 Task: Add an event with the title Lunch and Learn: Effective Teamwork Strategies, date ''2024/05/26'', time 9:40 AM to 11:40 AMand add a description: The AGM will also serve as a forum for electing or re-electing board members, if applicable. The election process will be conducted in accordance with the organization''s bylaws and regulations, allowing for a fair and democratic representation of shareholders'' interests.Select event color  Tangerine . Add location for the event as: Emirates Palace, Abu Dhabi, United Arab Emirates, logged in from the account softage.3@softage.netand send the event invitation to softage.7@softage.net and softage.8@softage.net. Set a reminder for the event Every weekday(Monday to Friday)
Action: Mouse moved to (36, 87)
Screenshot: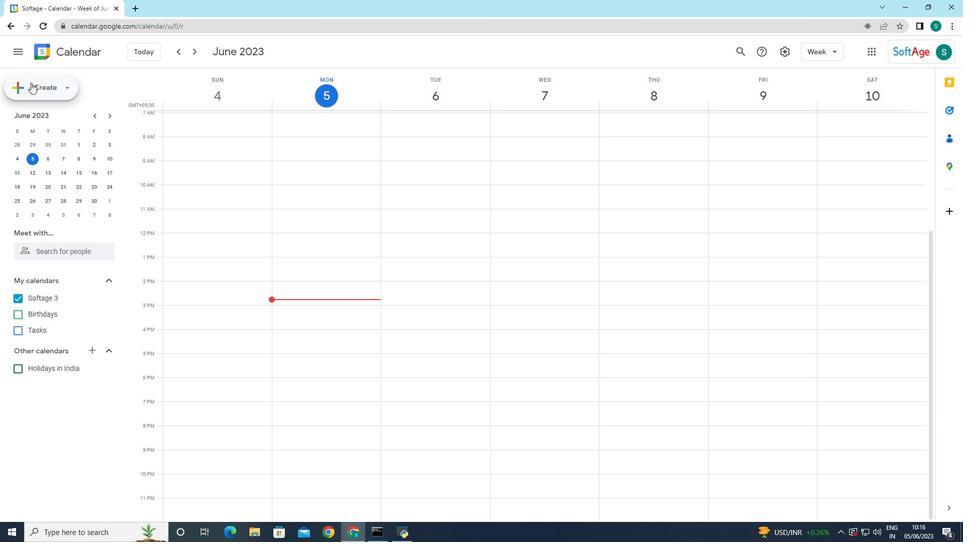 
Action: Mouse pressed left at (36, 87)
Screenshot: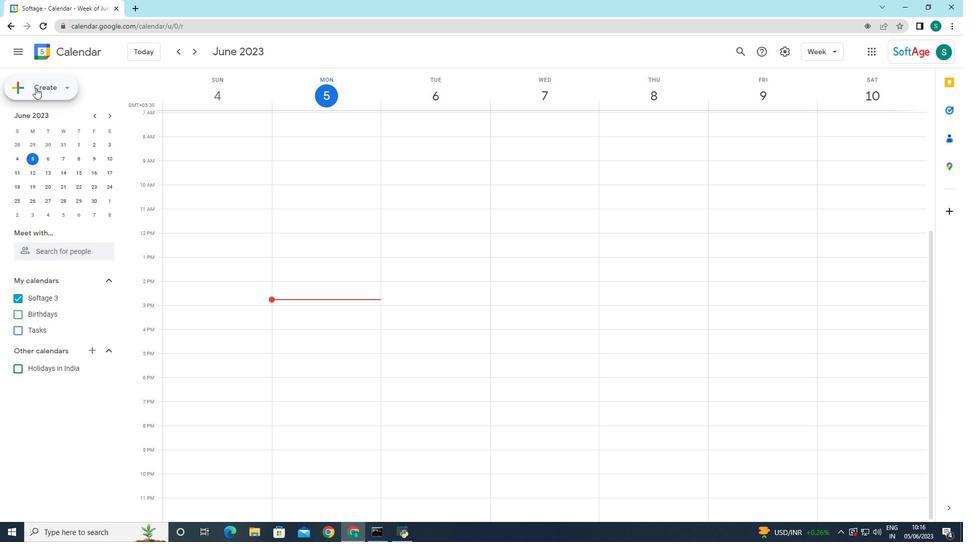 
Action: Mouse moved to (44, 112)
Screenshot: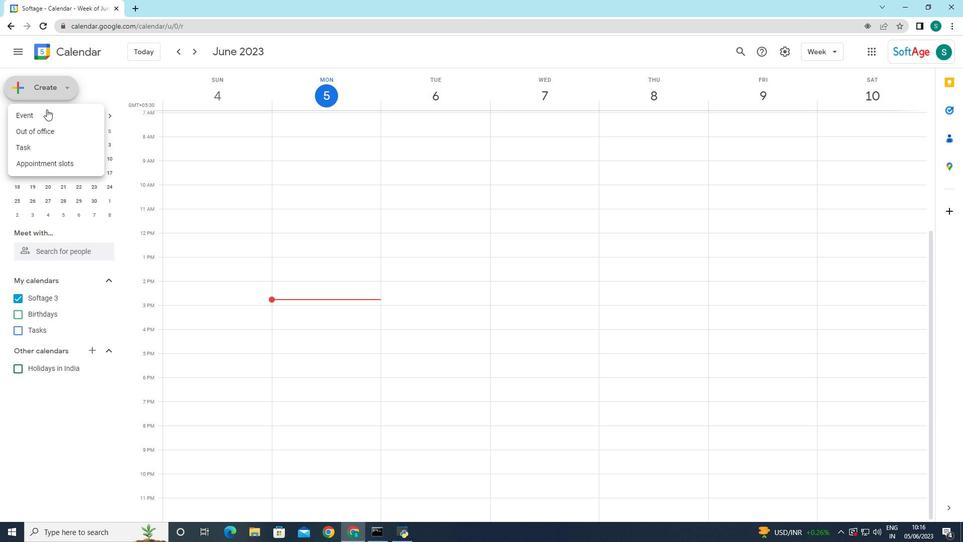 
Action: Mouse pressed left at (44, 112)
Screenshot: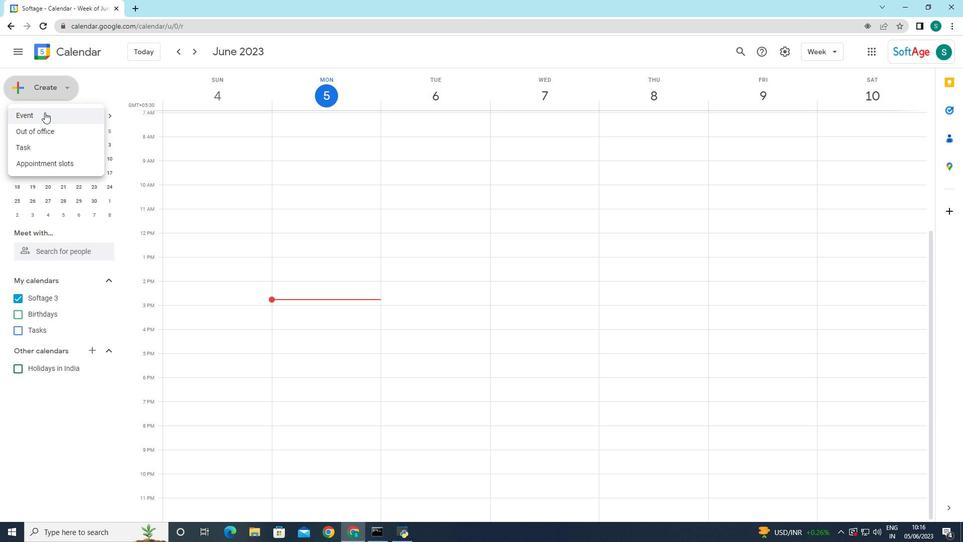 
Action: Mouse moved to (182, 395)
Screenshot: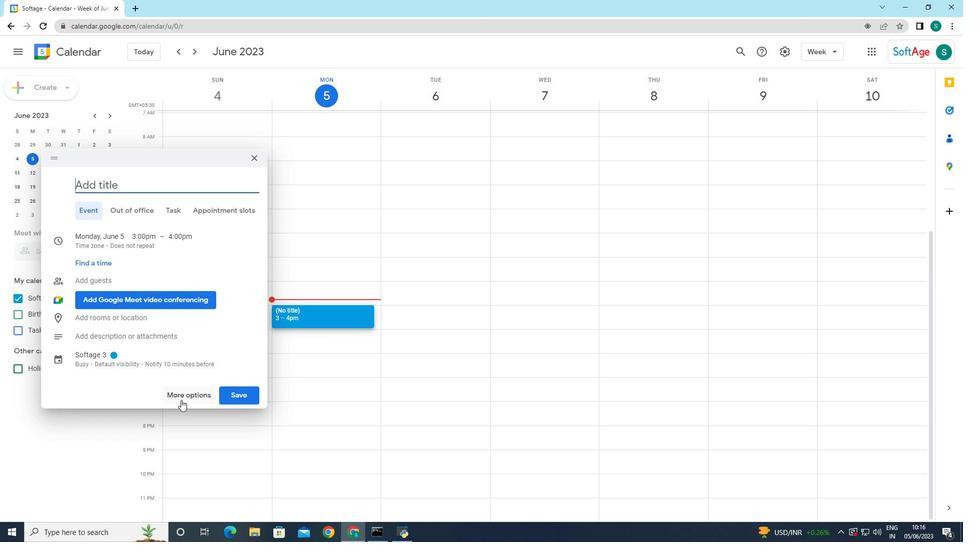
Action: Mouse pressed left at (182, 395)
Screenshot: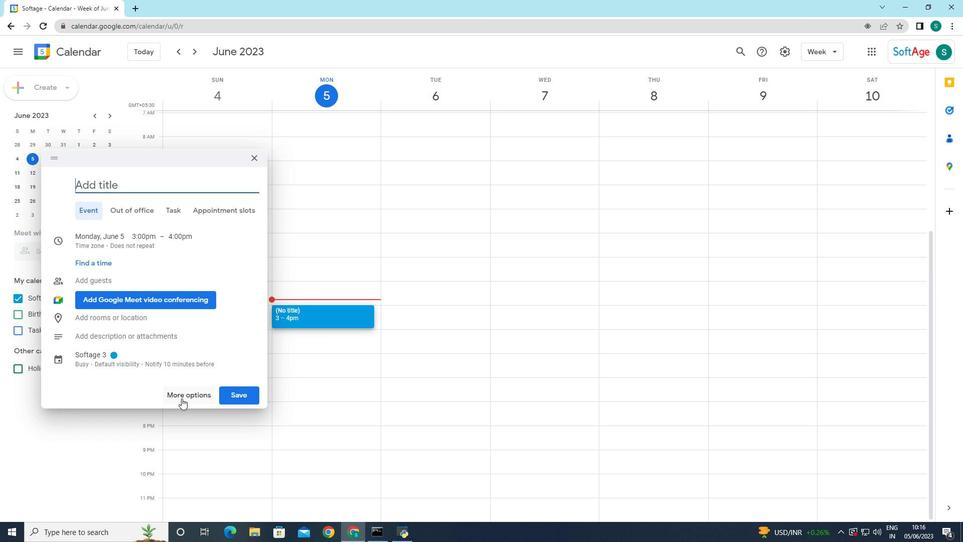 
Action: Mouse moved to (68, 47)
Screenshot: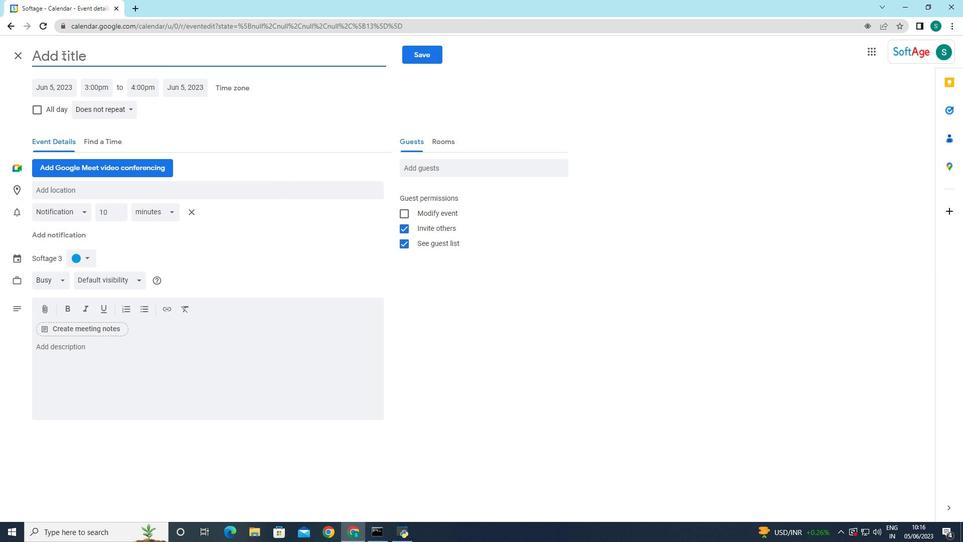 
Action: Mouse pressed left at (68, 47)
Screenshot: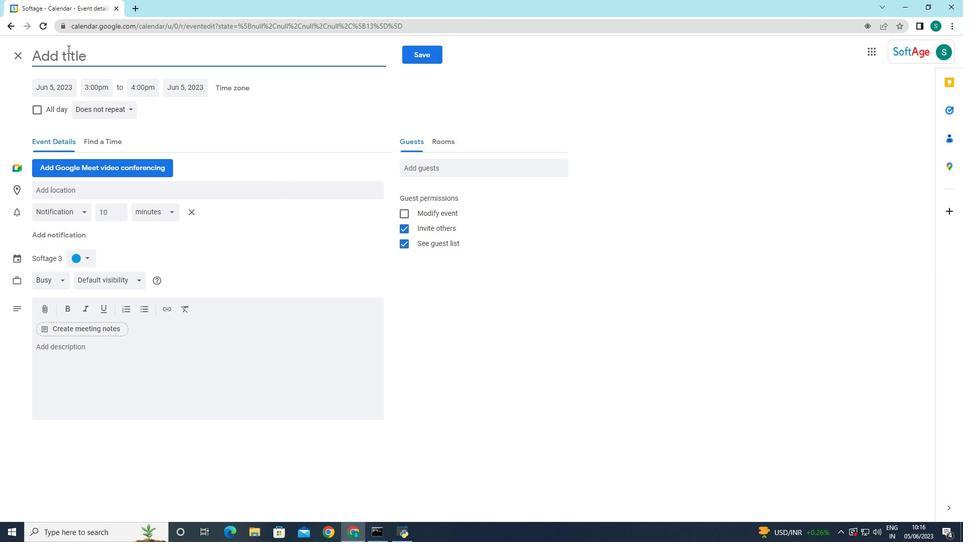 
Action: Key pressed <Key.caps_lock>L<Key.caps_lock><Key.backspace>l<Key.caps_lock>UNCH<Key.space>AND<Key.space><Key.caps_lock>l<Key.caps_lock>EARN<Key.shift_r>:<Key.space><Key.caps_lock>e<Key.caps_lock>FFECTIVE<Key.space><Key.caps_lock>te<Key.backspace><Key.caps_lock>EAMWORK<Key.space>S<Key.backspace><Key.caps_lock>s<Key.caps_lock>TRATEGIES
Screenshot: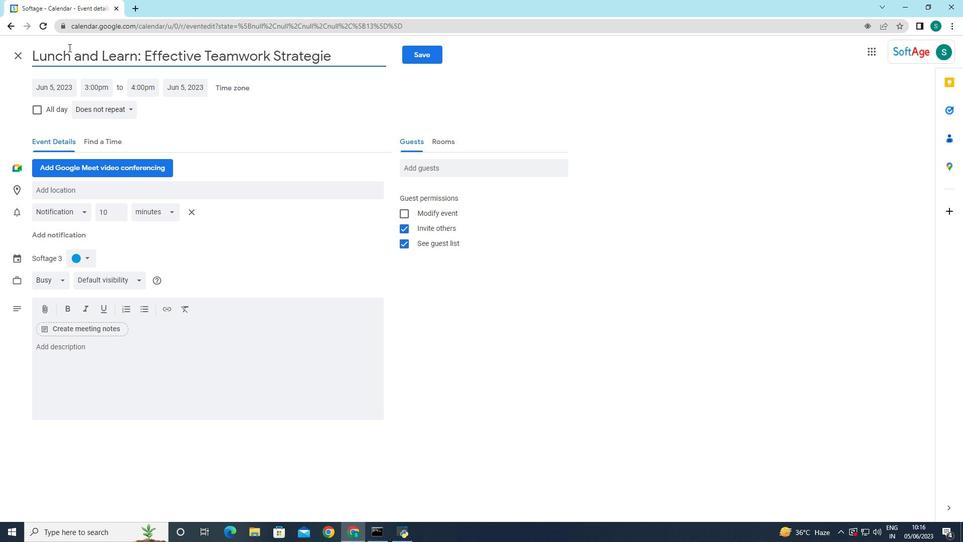 
Action: Mouse moved to (195, 141)
Screenshot: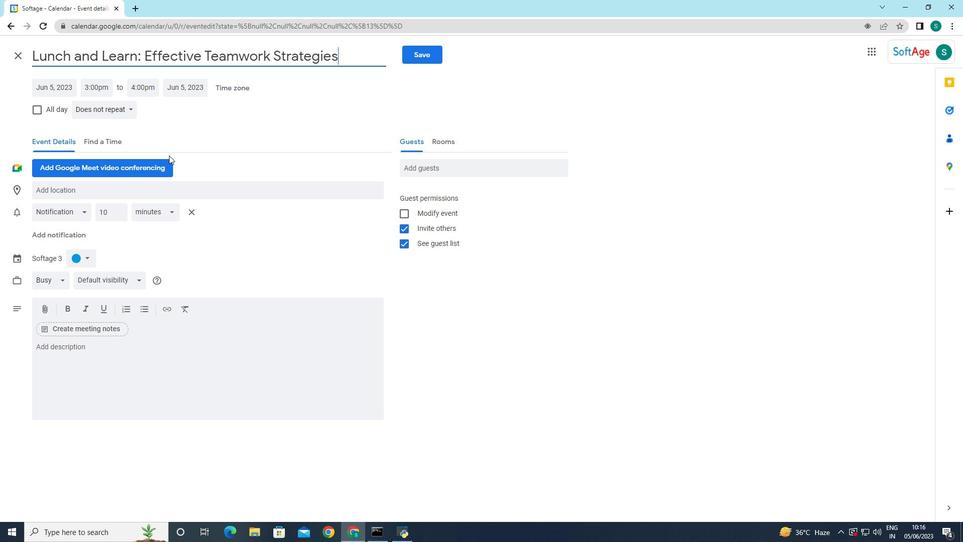 
Action: Mouse pressed left at (195, 141)
Screenshot: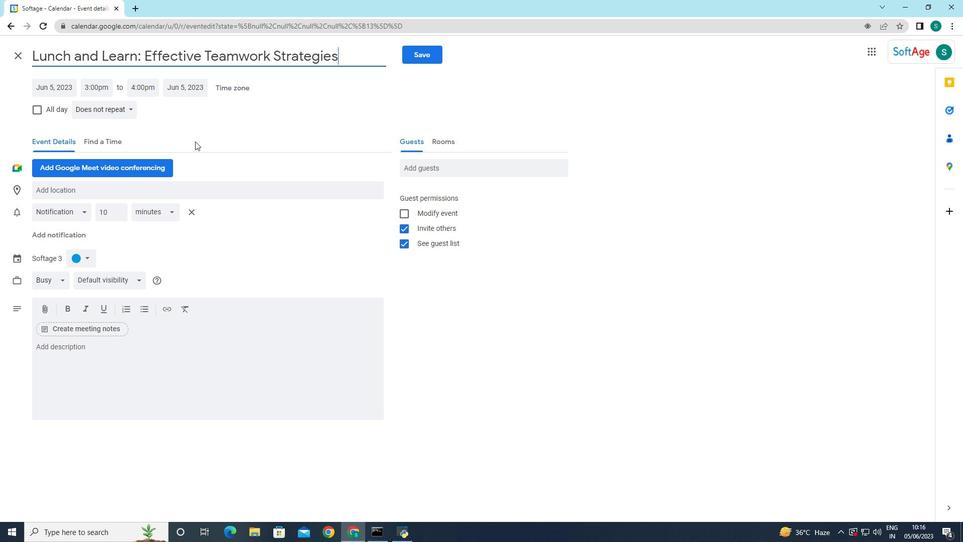 
Action: Mouse moved to (61, 85)
Screenshot: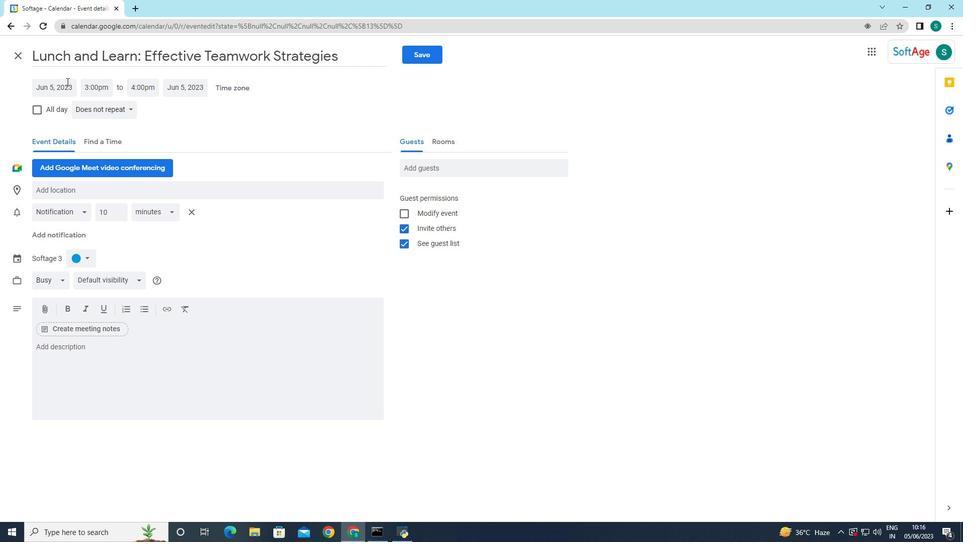 
Action: Mouse pressed left at (61, 85)
Screenshot: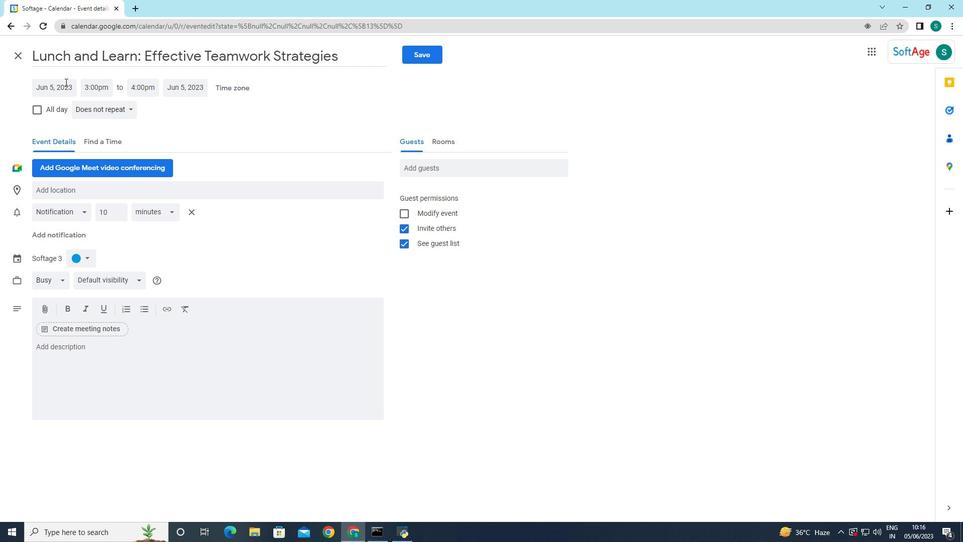 
Action: Mouse moved to (162, 106)
Screenshot: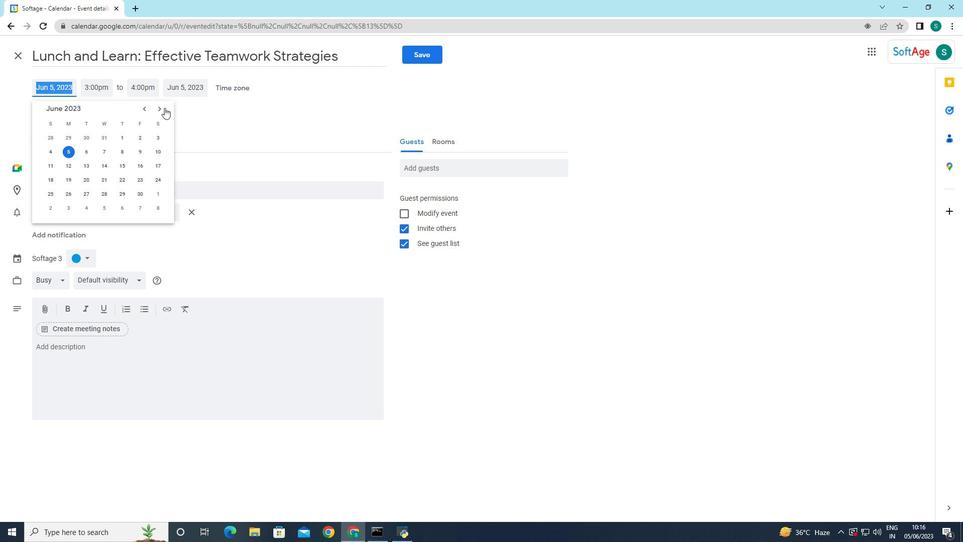 
Action: Mouse pressed left at (162, 106)
Screenshot: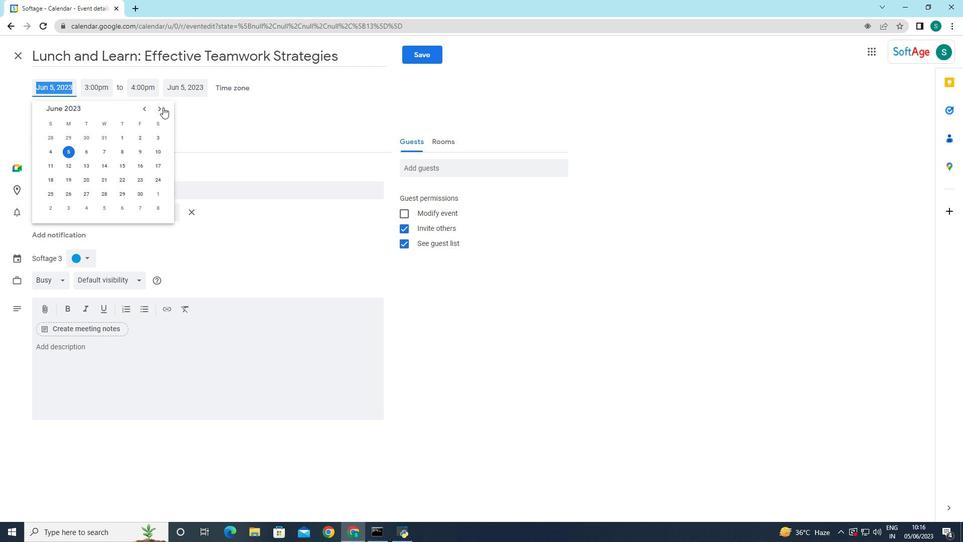 
Action: Mouse pressed left at (162, 106)
Screenshot: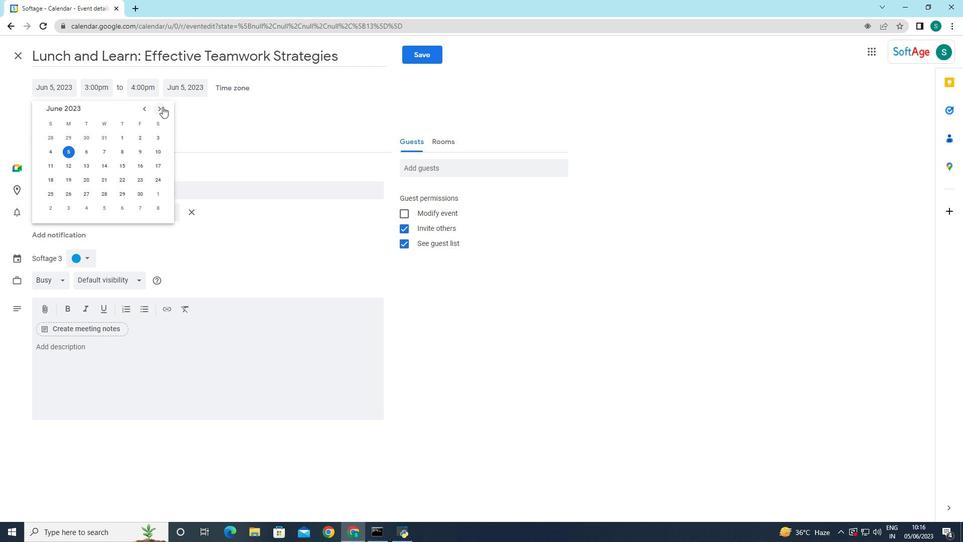 
Action: Mouse pressed left at (162, 106)
Screenshot: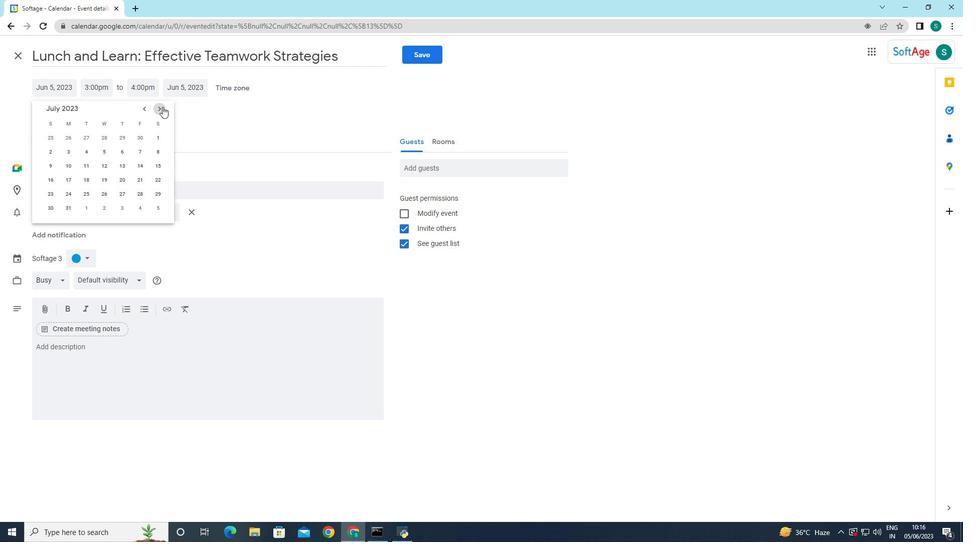 
Action: Mouse pressed left at (162, 106)
Screenshot: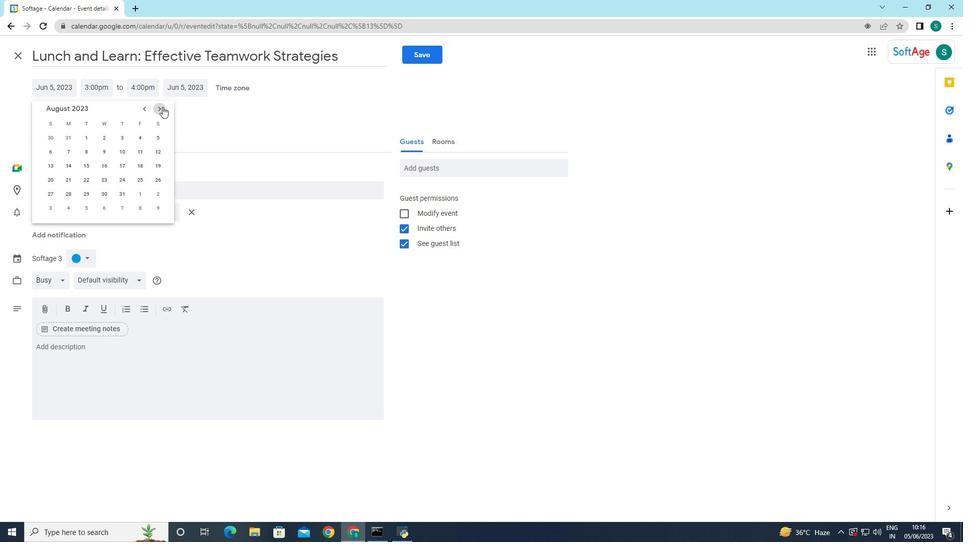 
Action: Mouse pressed left at (162, 106)
Screenshot: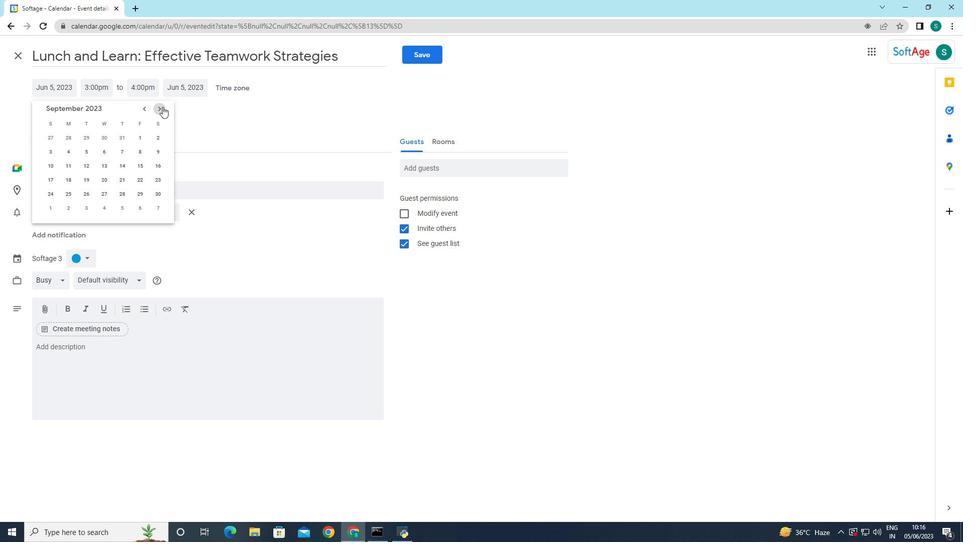 
Action: Mouse pressed left at (162, 106)
Screenshot: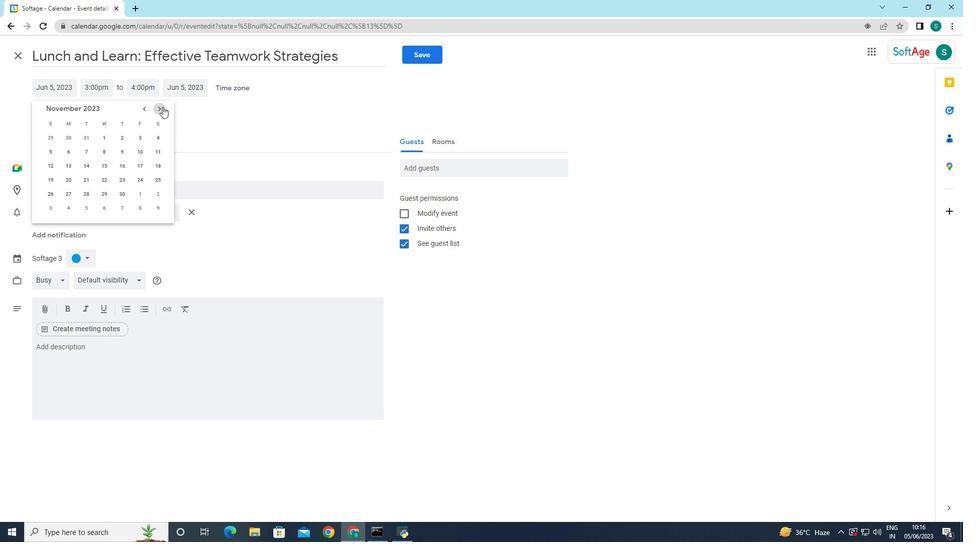 
Action: Mouse pressed left at (162, 106)
Screenshot: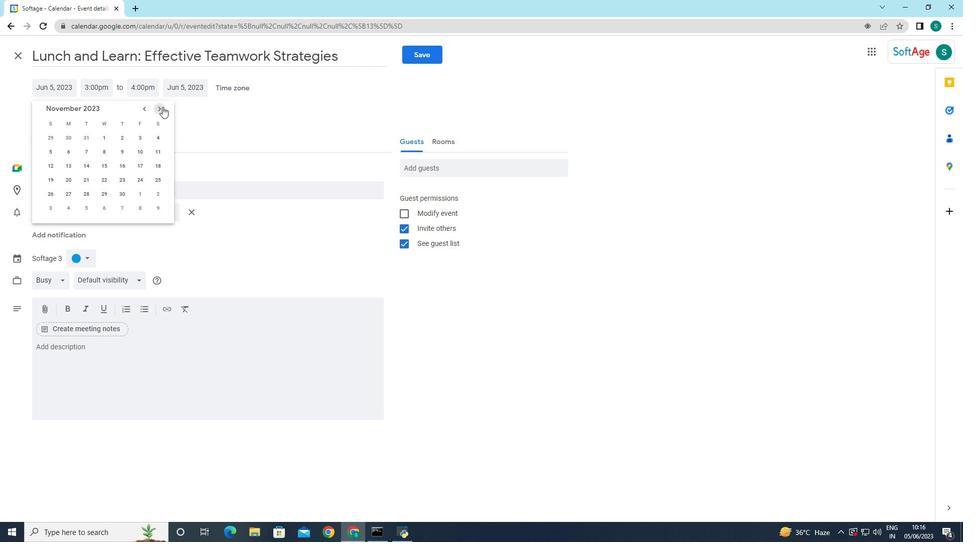 
Action: Mouse pressed left at (162, 106)
Screenshot: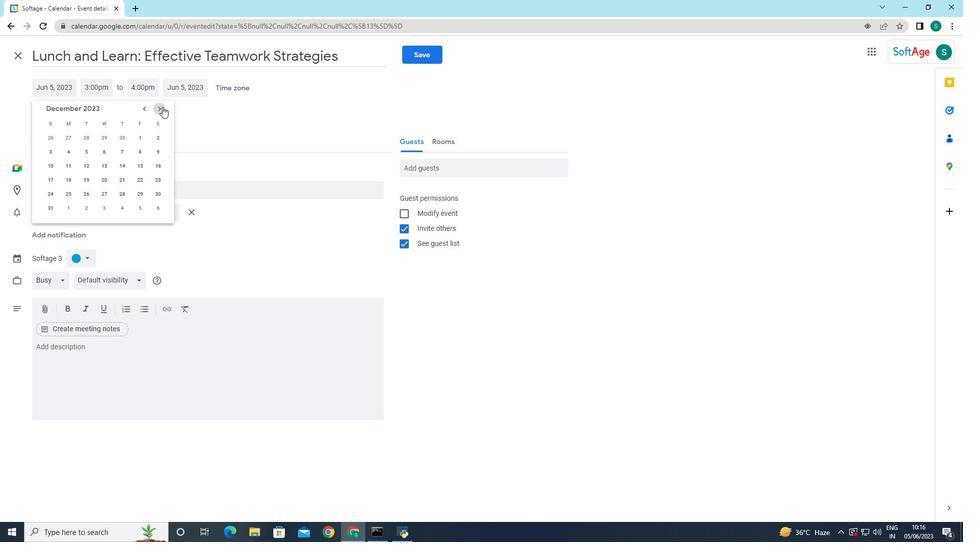 
Action: Mouse pressed left at (162, 106)
Screenshot: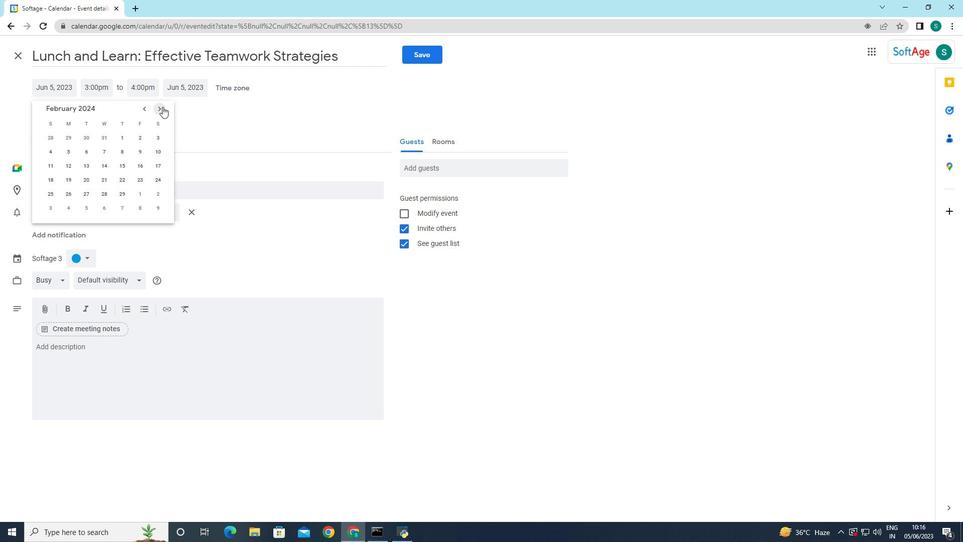 
Action: Mouse pressed left at (162, 106)
Screenshot: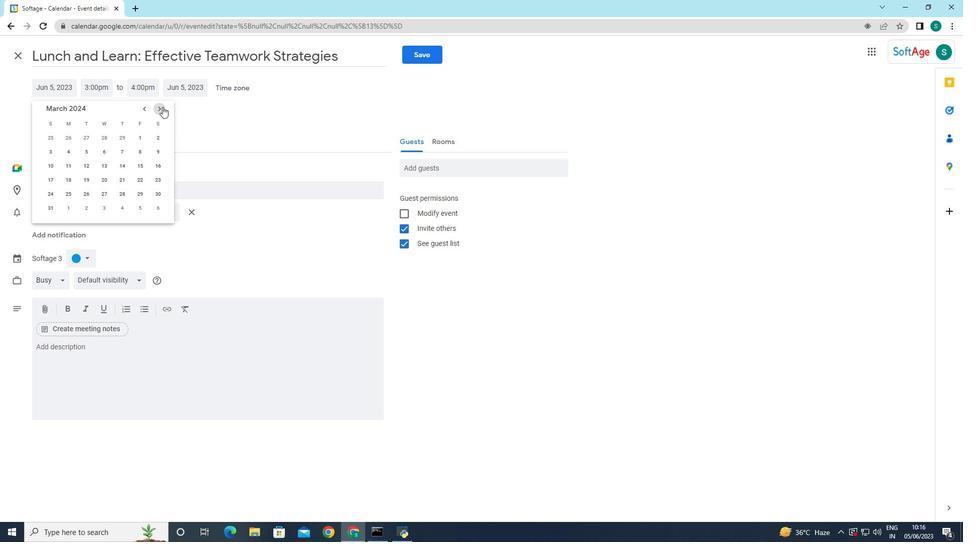 
Action: Mouse pressed left at (162, 106)
Screenshot: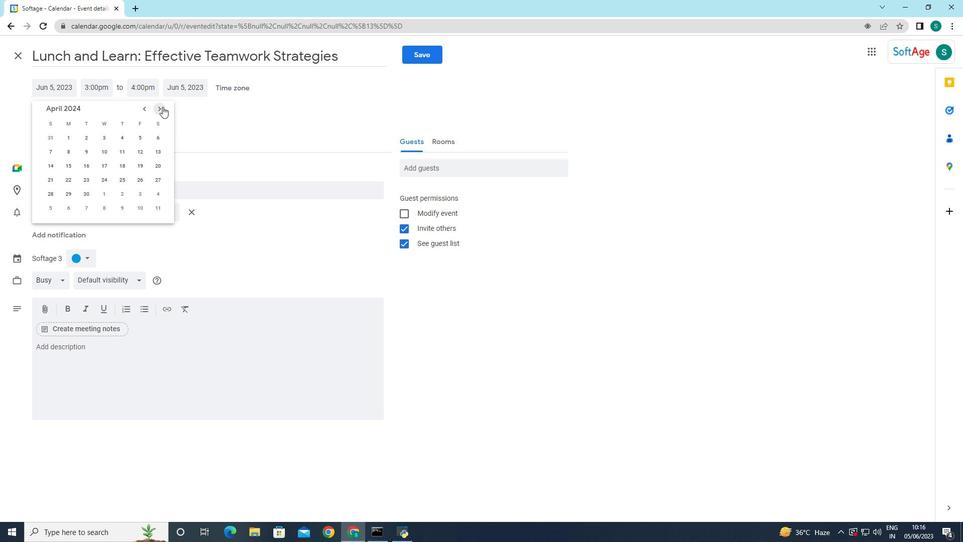 
Action: Mouse moved to (52, 193)
Screenshot: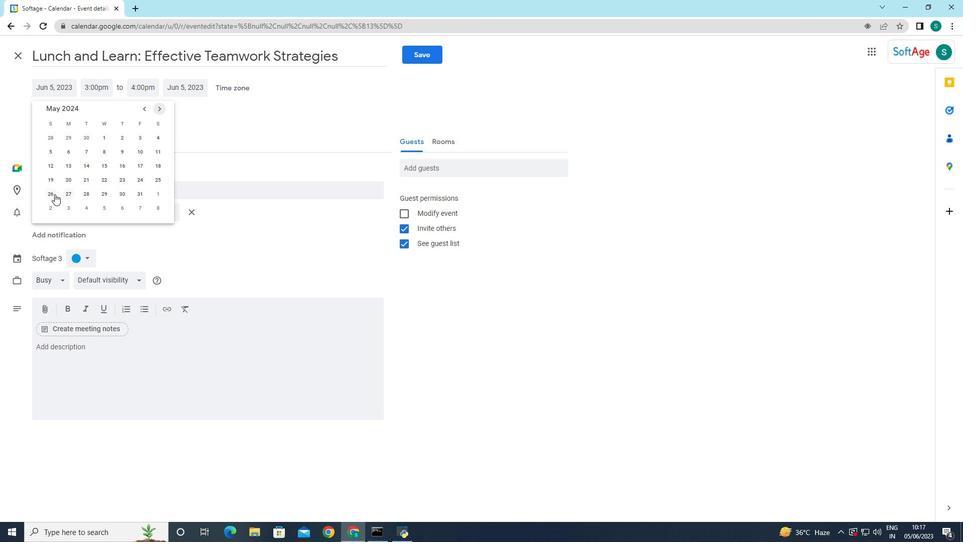 
Action: Mouse pressed left at (52, 193)
Screenshot: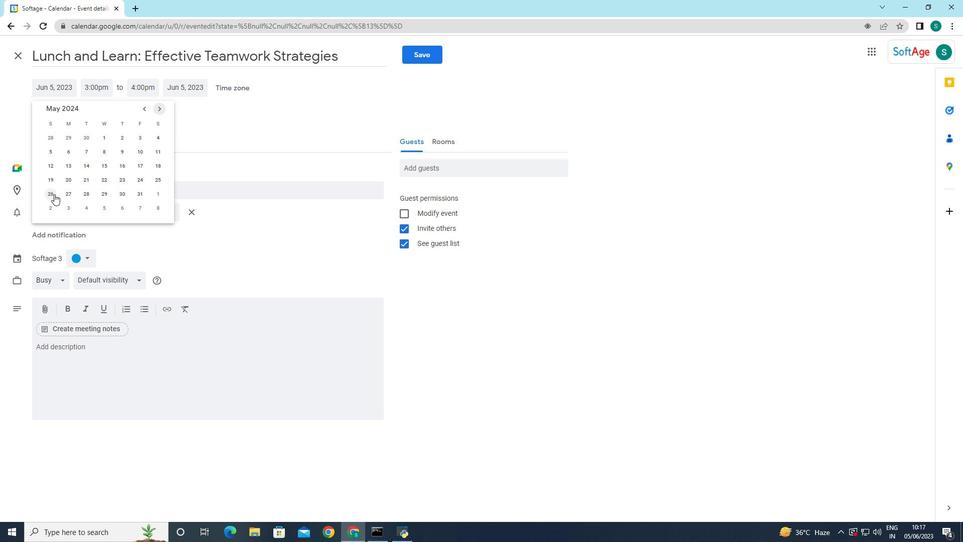 
Action: Mouse moved to (201, 136)
Screenshot: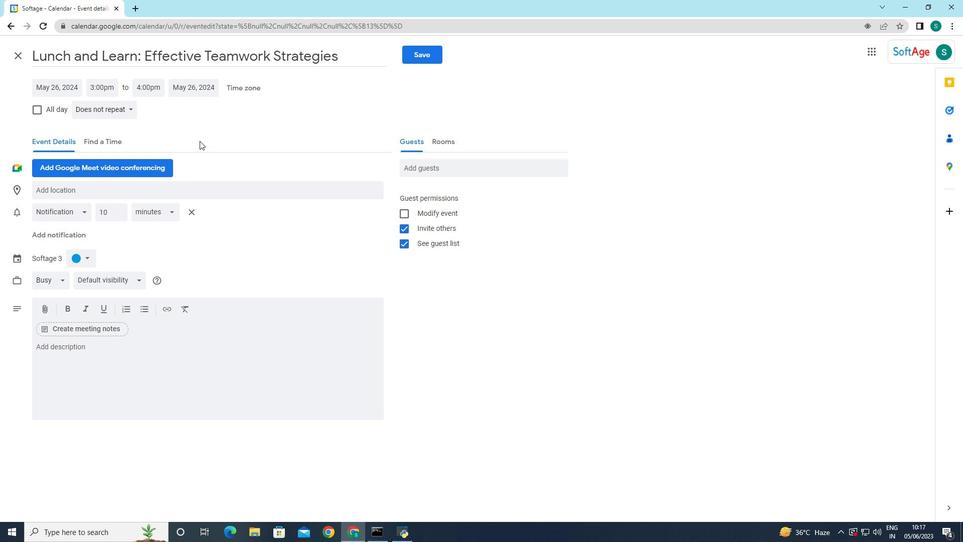 
Action: Mouse pressed left at (201, 136)
Screenshot: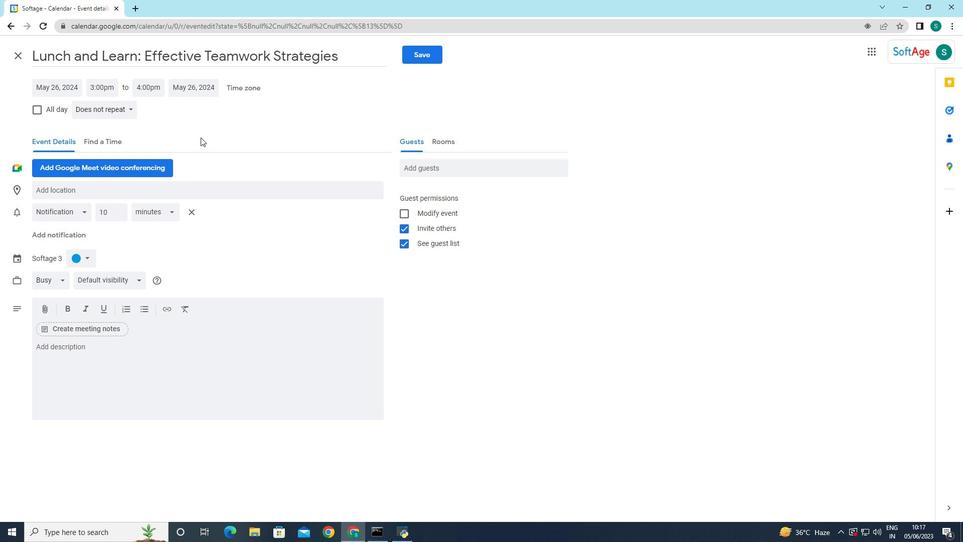 
Action: Mouse moved to (96, 88)
Screenshot: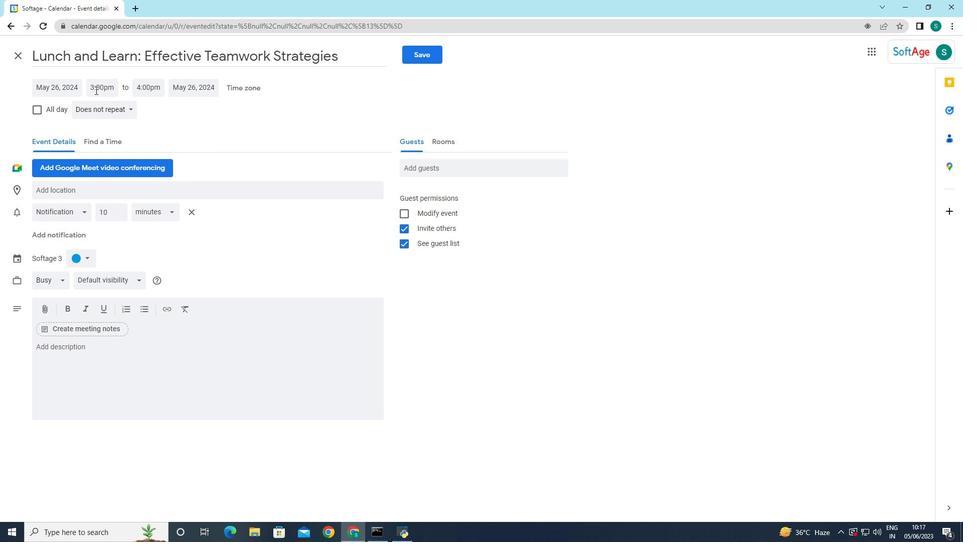 
Action: Mouse pressed left at (96, 88)
Screenshot: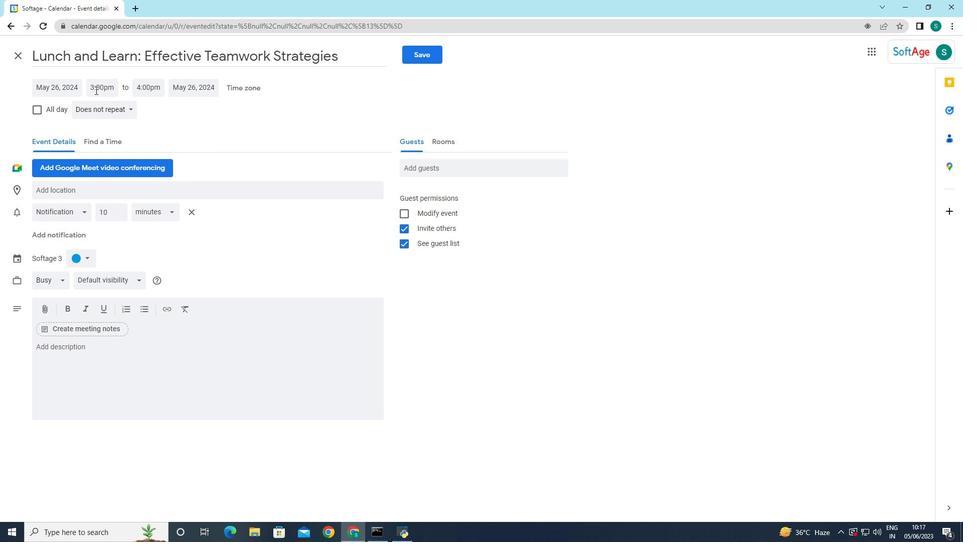
Action: Mouse moved to (120, 151)
Screenshot: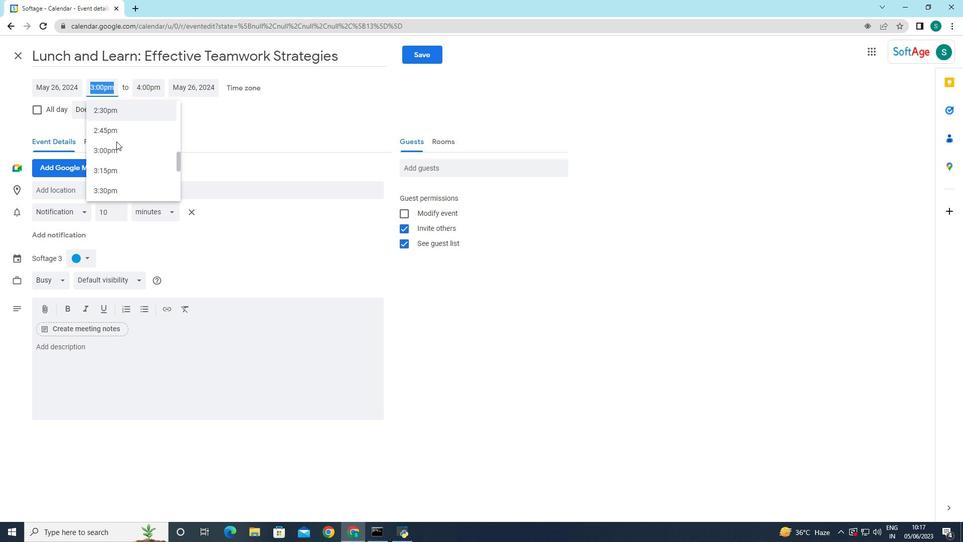 
Action: Mouse scrolled (120, 151) with delta (0, 0)
Screenshot: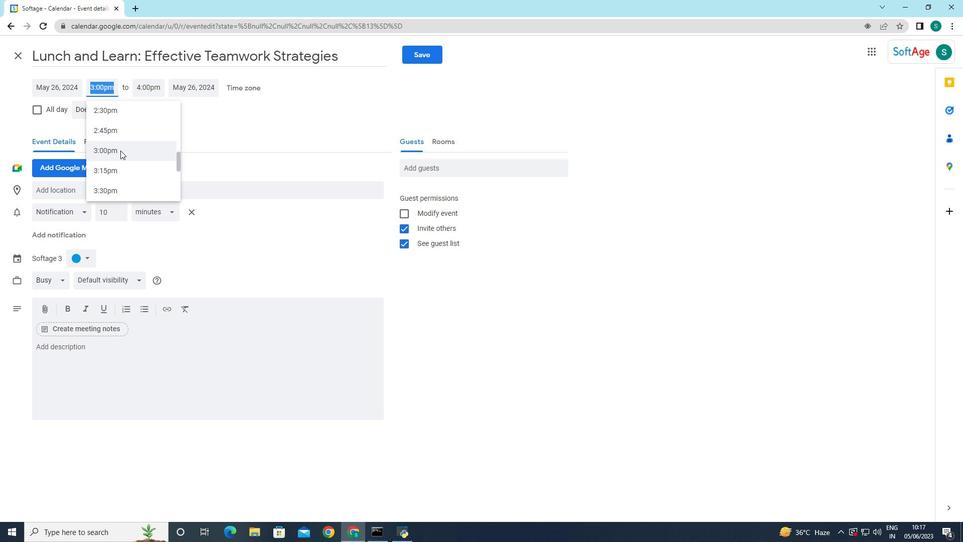 
Action: Mouse scrolled (120, 151) with delta (0, 0)
Screenshot: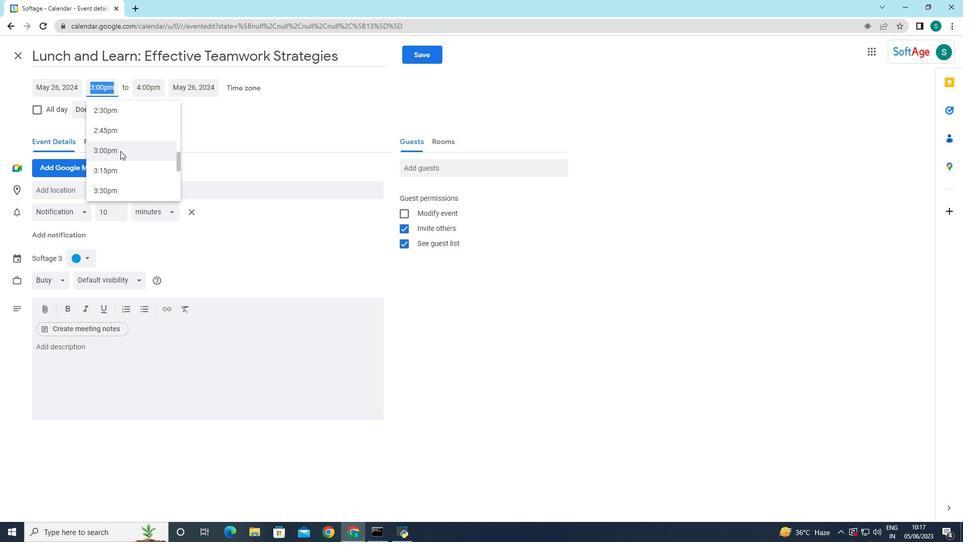 
Action: Mouse moved to (120, 151)
Screenshot: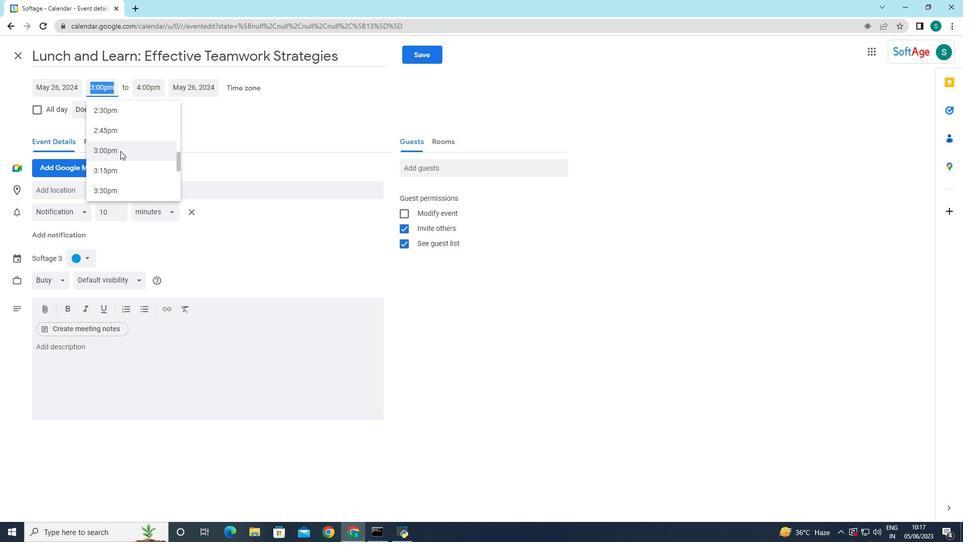 
Action: Mouse scrolled (120, 151) with delta (0, 0)
Screenshot: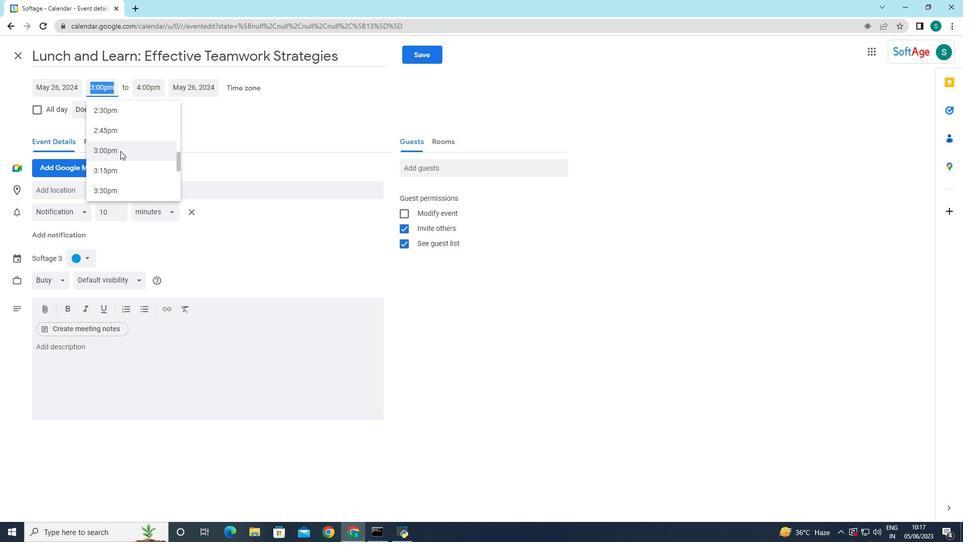 
Action: Mouse moved to (121, 151)
Screenshot: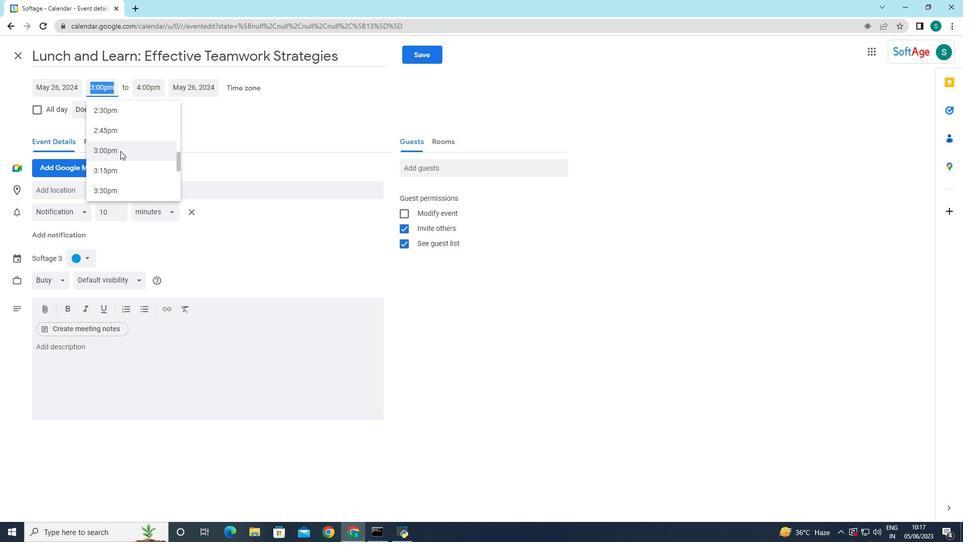 
Action: Mouse scrolled (121, 151) with delta (0, 0)
Screenshot: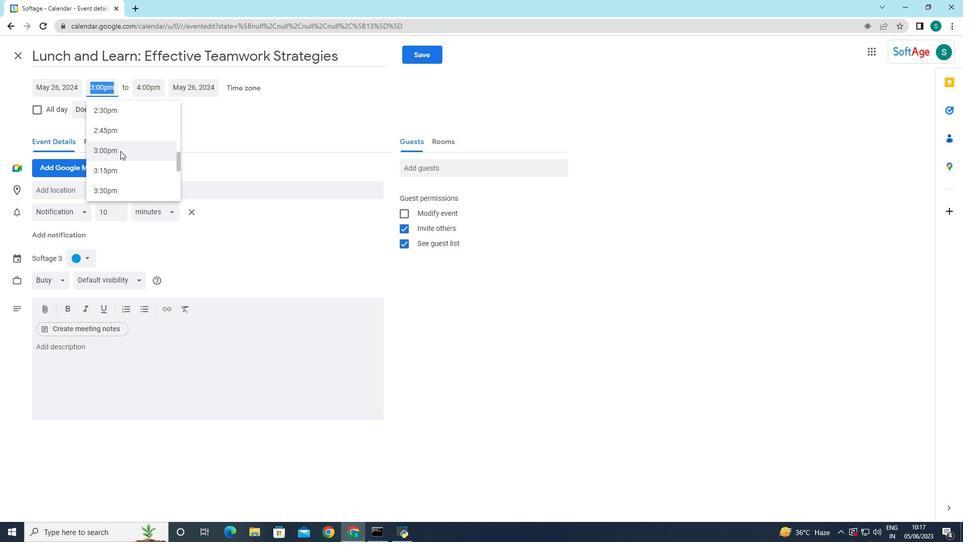 
Action: Mouse moved to (122, 150)
Screenshot: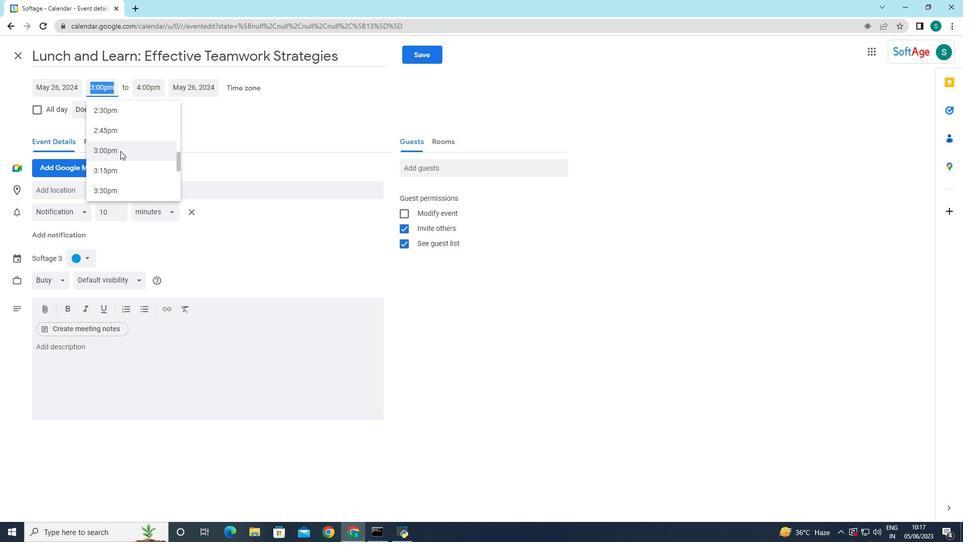 
Action: Mouse scrolled (122, 150) with delta (0, 0)
Screenshot: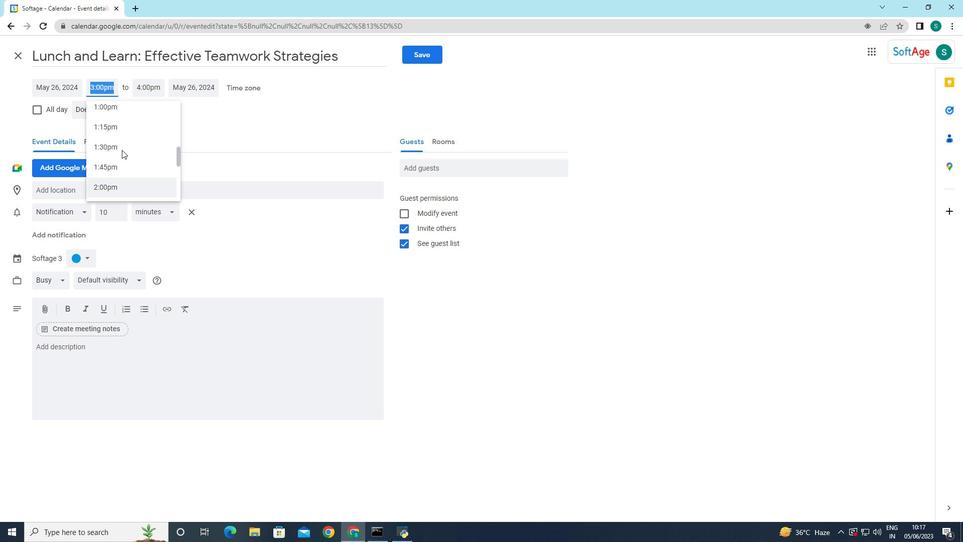 
Action: Mouse scrolled (122, 150) with delta (0, 0)
Screenshot: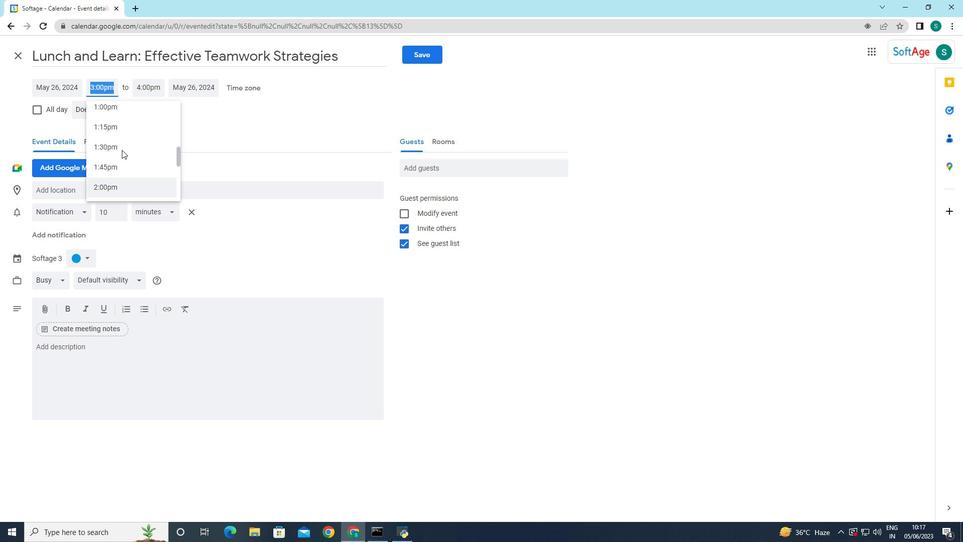 
Action: Mouse scrolled (122, 150) with delta (0, 0)
Screenshot: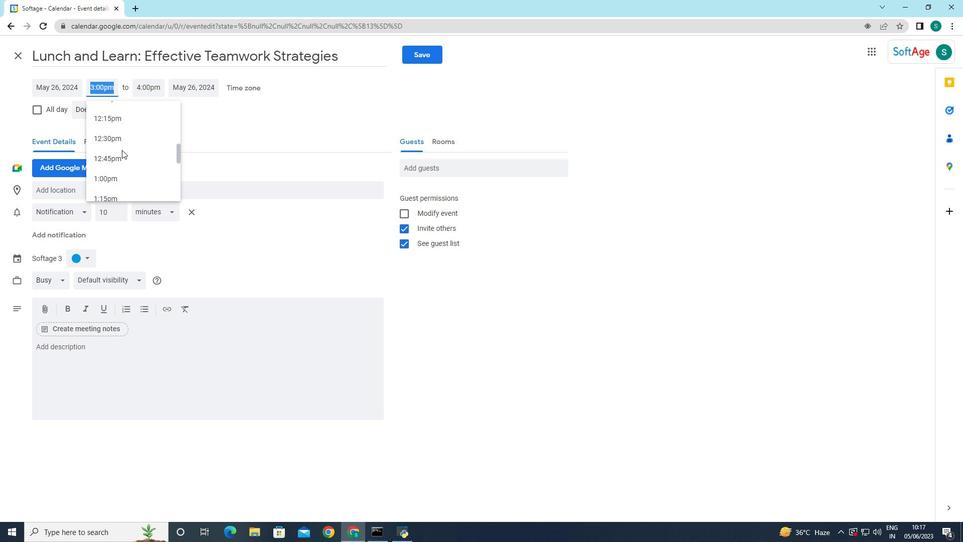 
Action: Mouse scrolled (122, 150) with delta (0, 0)
Screenshot: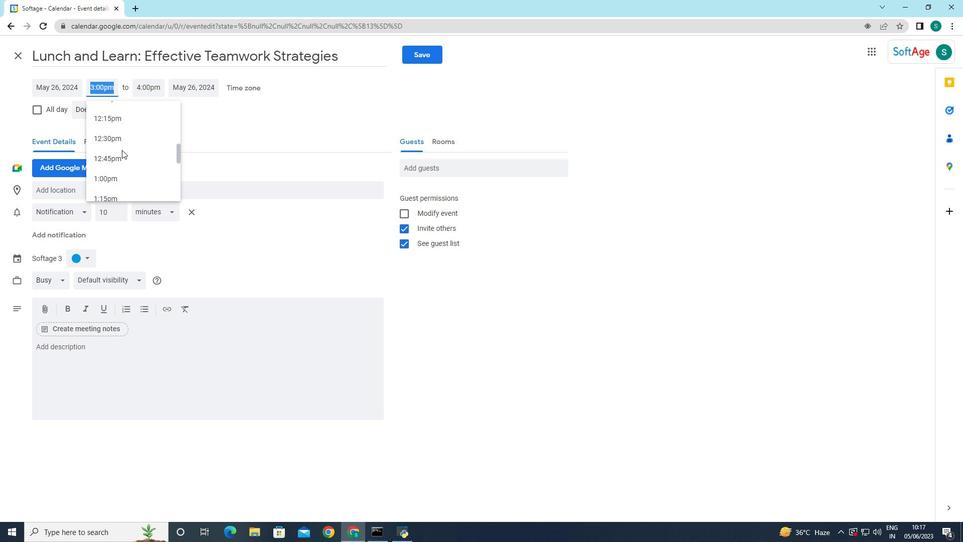 
Action: Mouse scrolled (122, 150) with delta (0, 0)
Screenshot: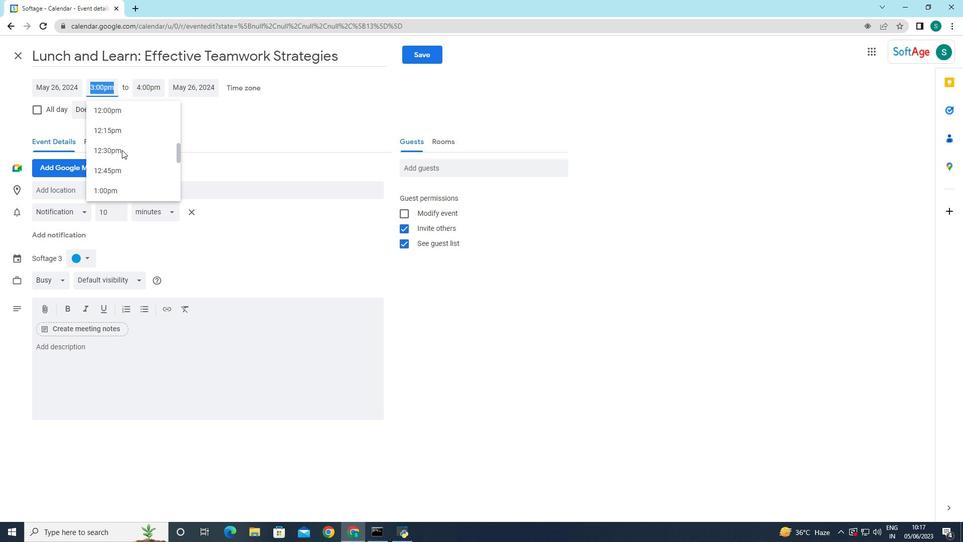 
Action: Mouse moved to (121, 166)
Screenshot: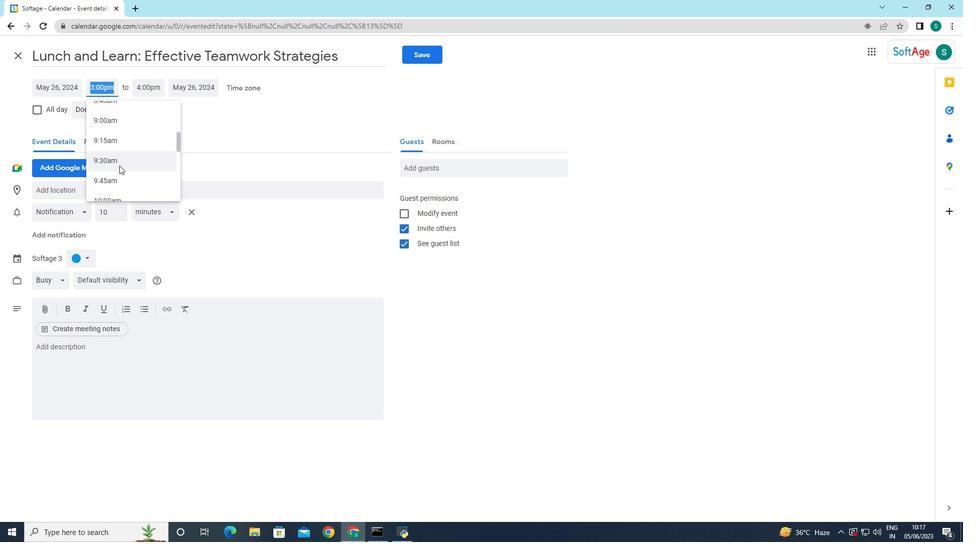 
Action: Mouse scrolled (121, 165) with delta (0, 0)
Screenshot: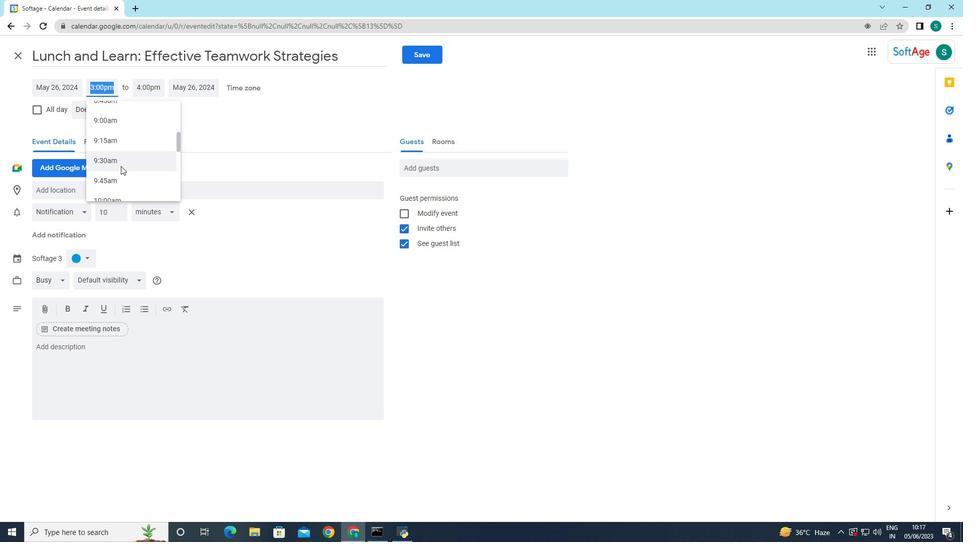 
Action: Mouse moved to (121, 159)
Screenshot: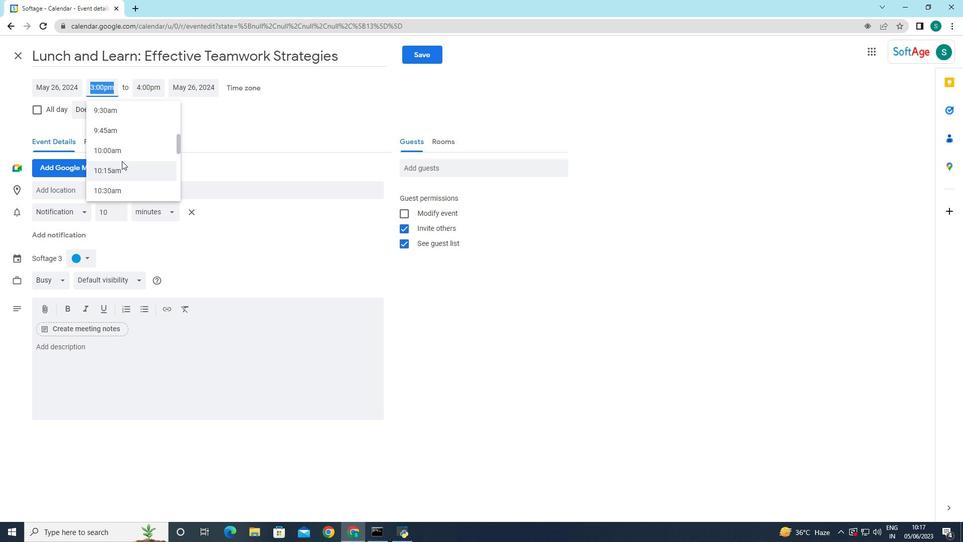 
Action: Mouse scrolled (121, 160) with delta (0, 0)
Screenshot: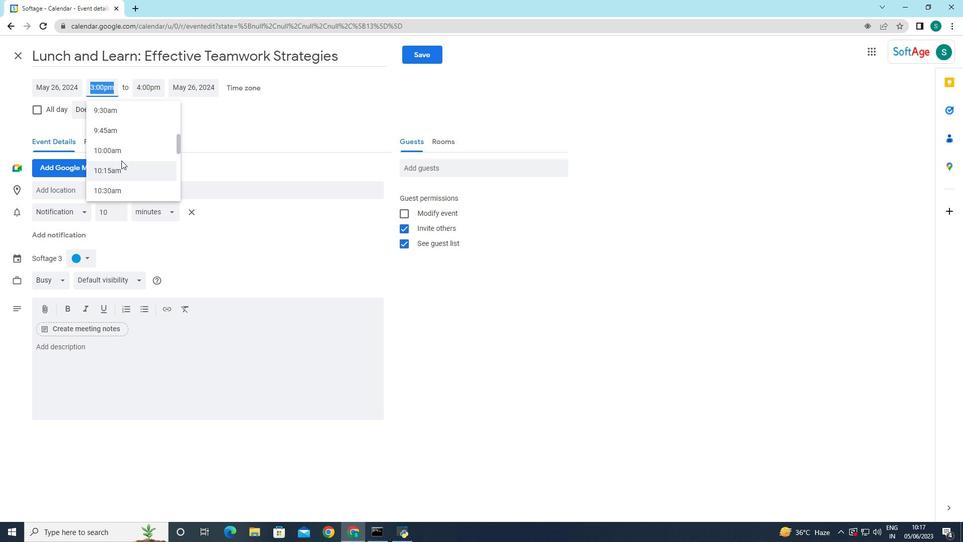 
Action: Mouse moved to (109, 165)
Screenshot: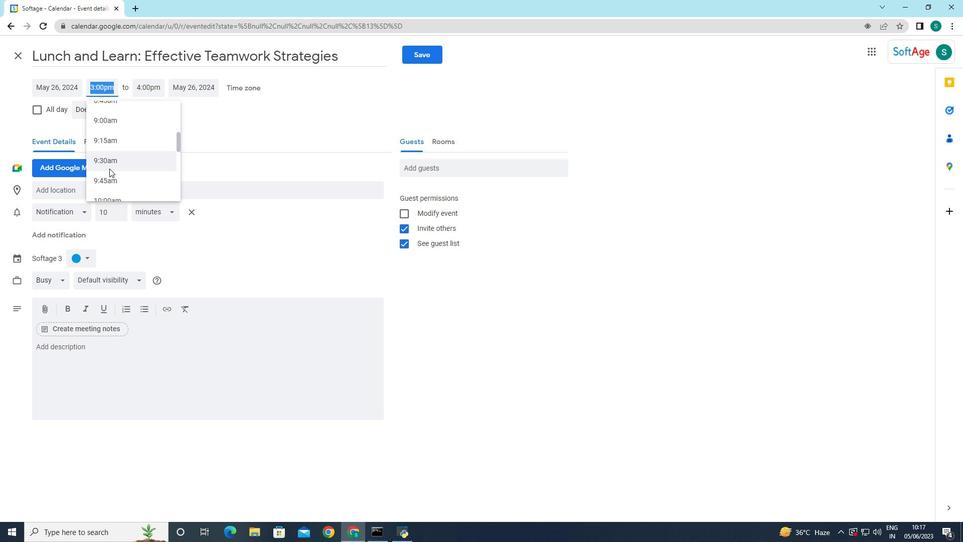 
Action: Mouse pressed left at (109, 165)
Screenshot: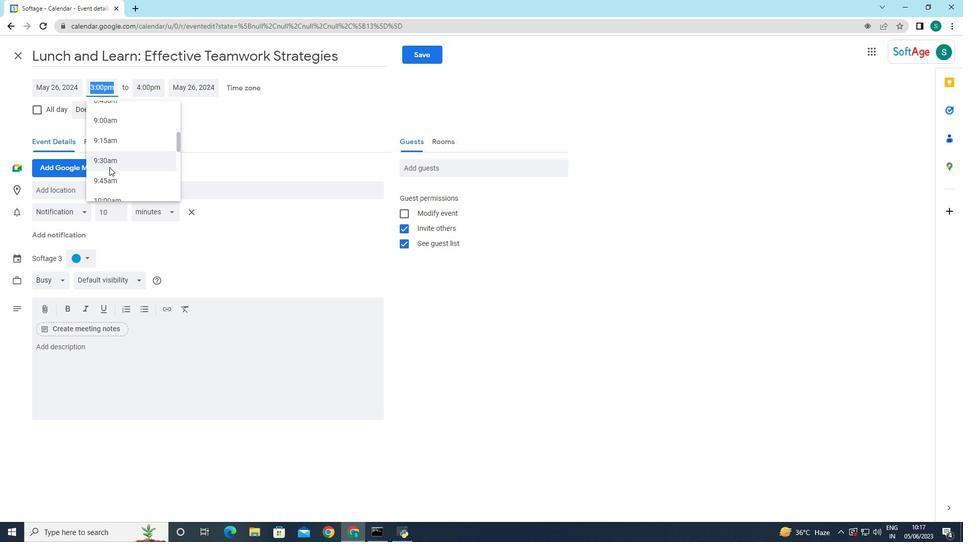 
Action: Mouse moved to (100, 86)
Screenshot: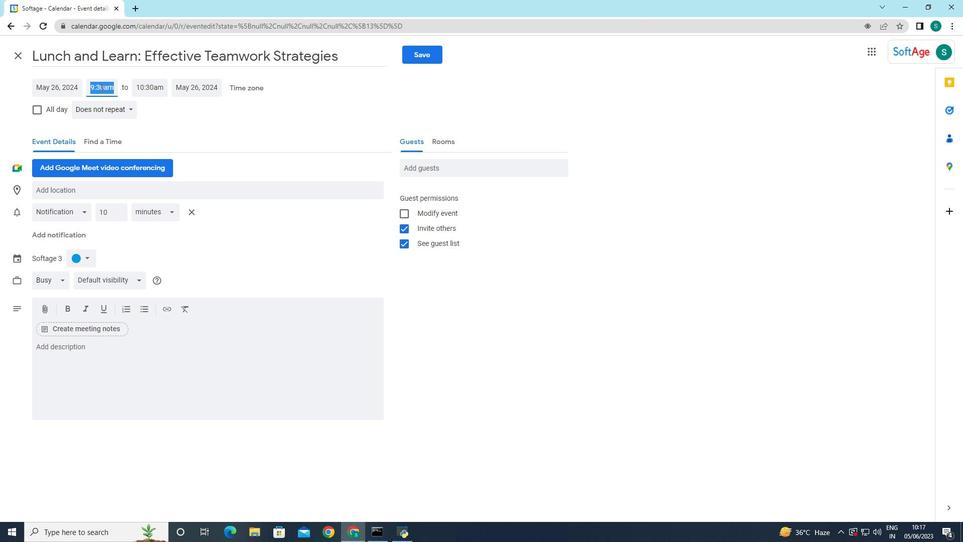 
Action: Mouse pressed left at (100, 86)
Screenshot: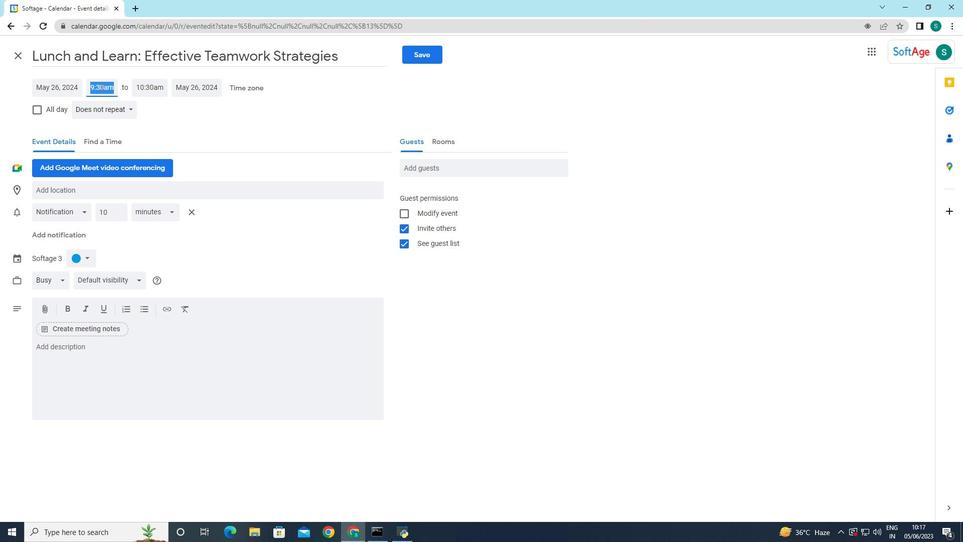 
Action: Mouse moved to (105, 96)
Screenshot: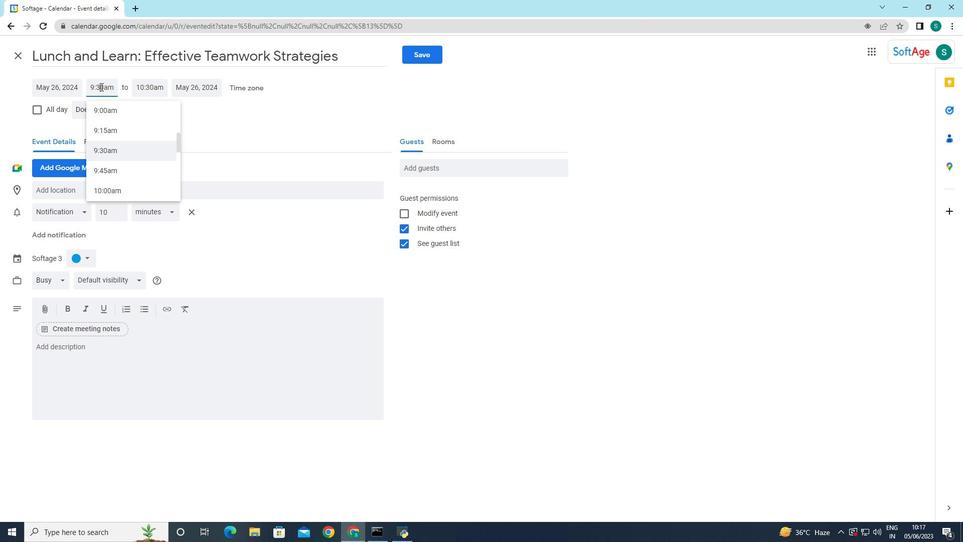
Action: Key pressed <Key.backspace>
Screenshot: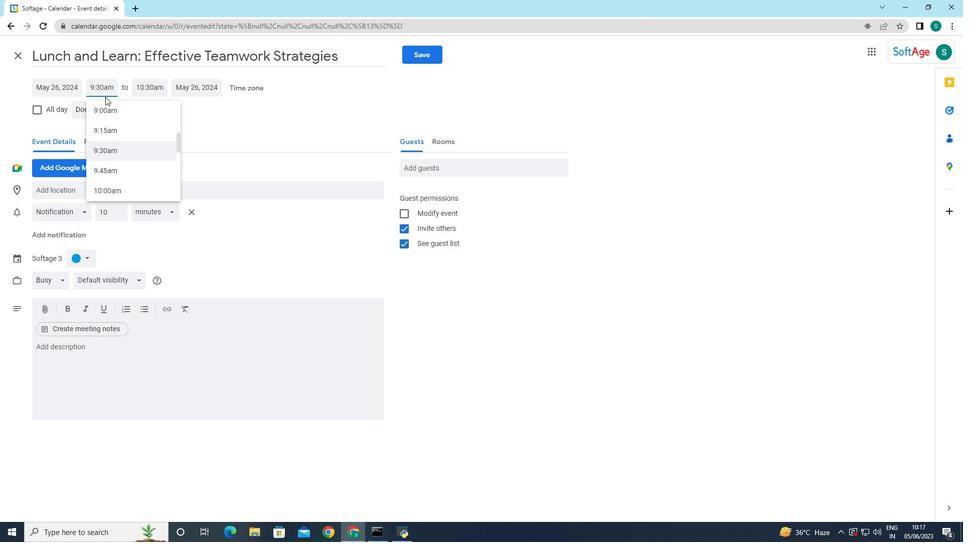 
Action: Mouse moved to (100, 92)
Screenshot: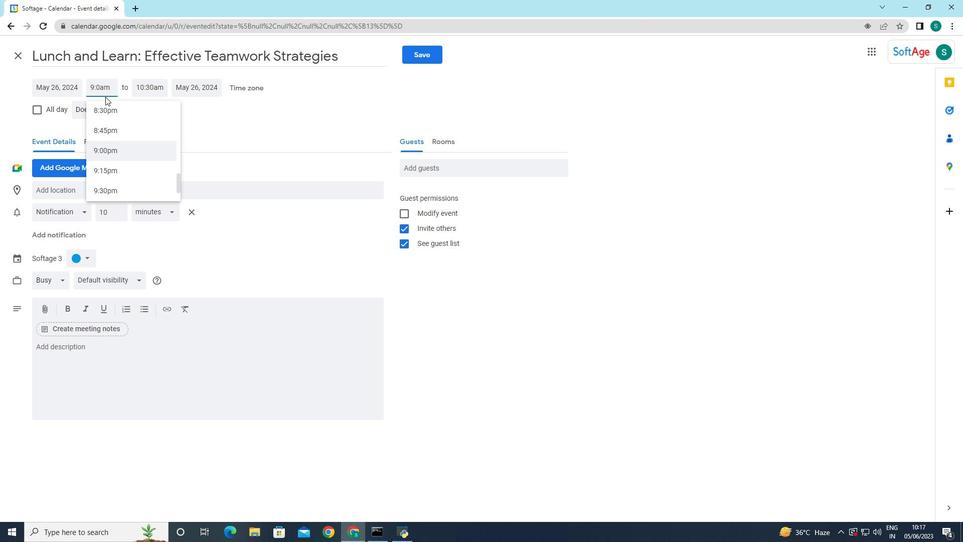 
Action: Key pressed 4
Screenshot: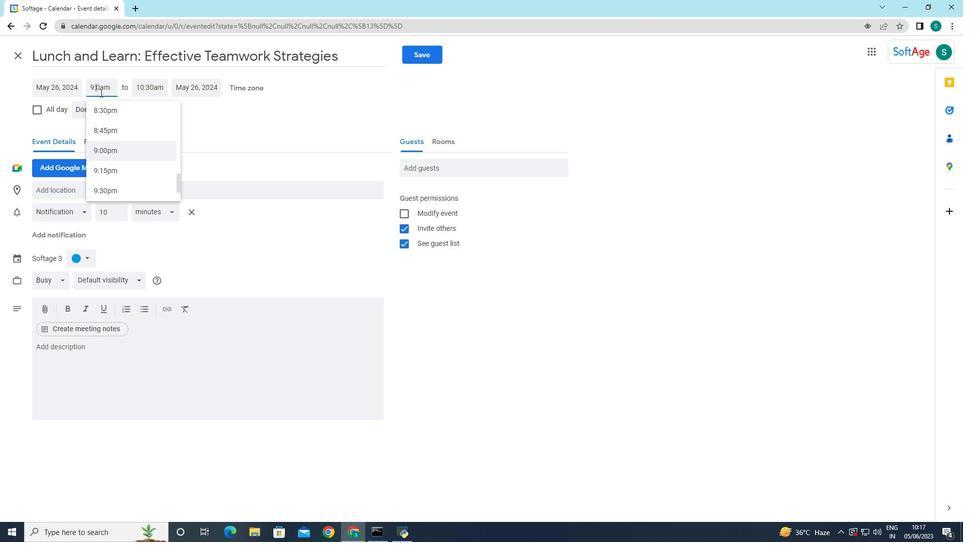 
Action: Mouse moved to (213, 119)
Screenshot: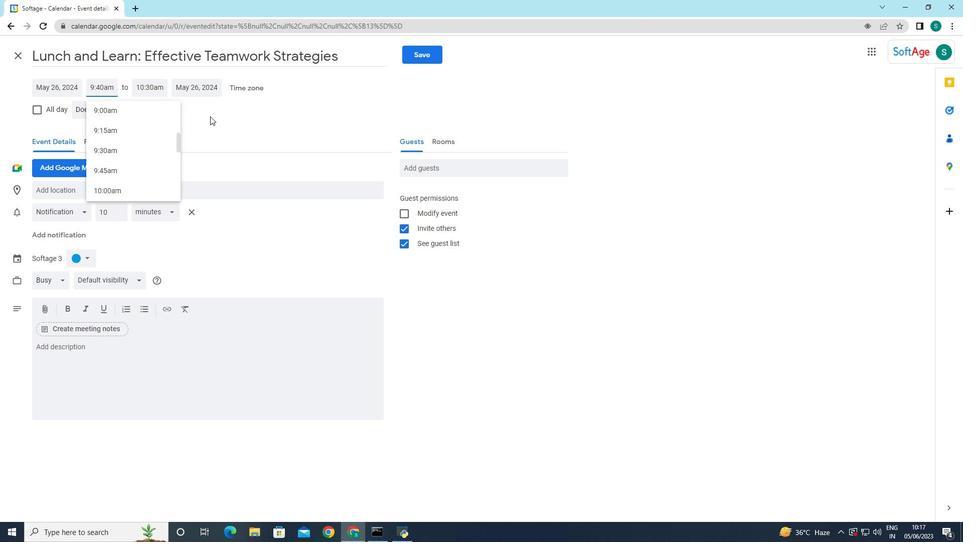 
Action: Mouse pressed left at (213, 119)
Screenshot: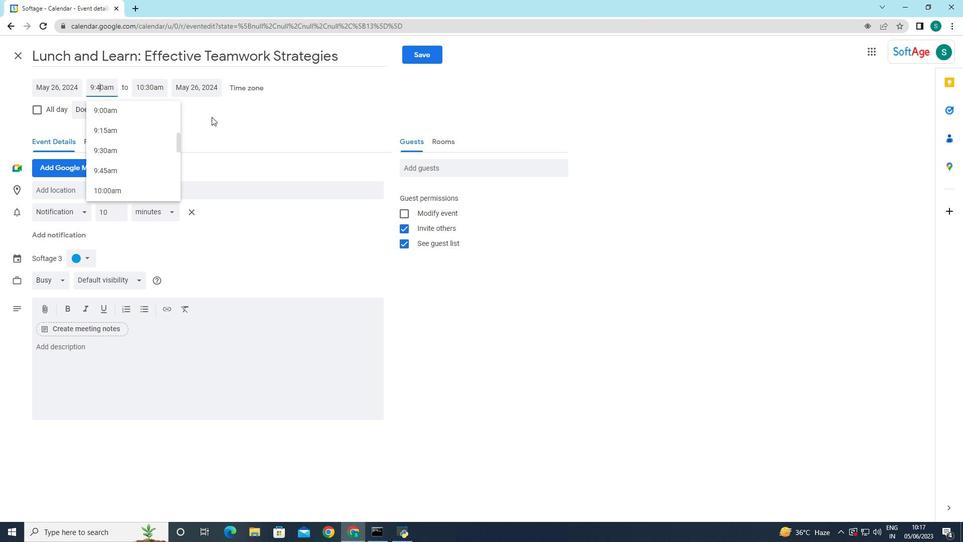 
Action: Mouse moved to (158, 88)
Screenshot: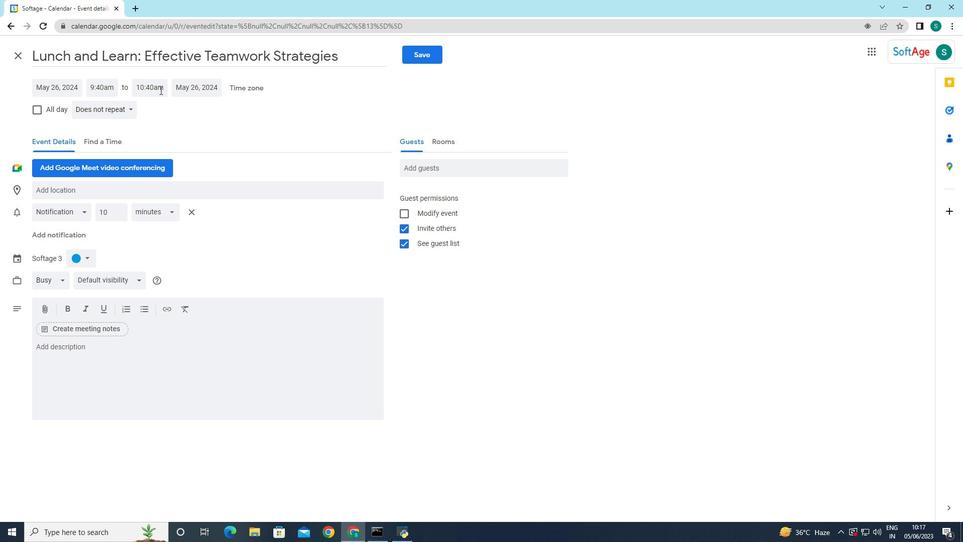 
Action: Mouse pressed left at (158, 88)
Screenshot: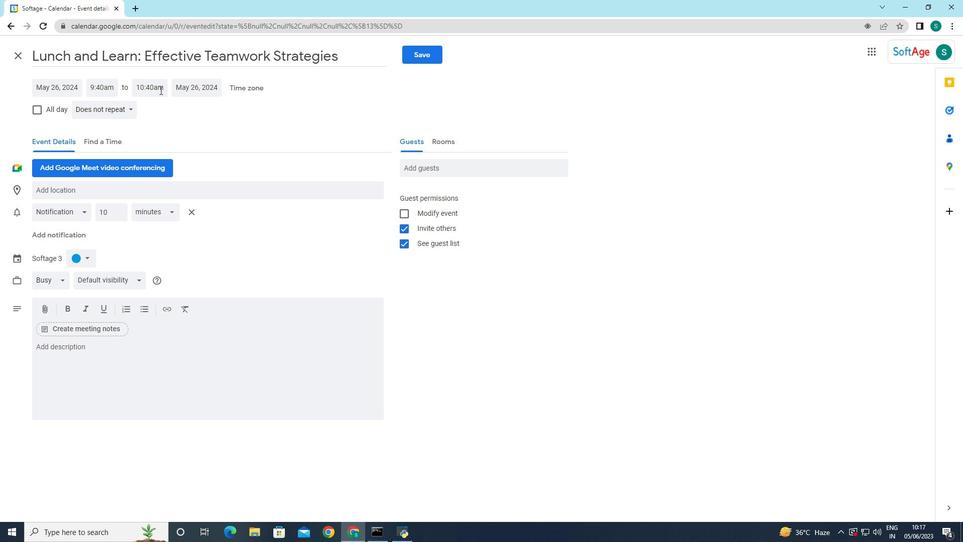 
Action: Mouse moved to (160, 193)
Screenshot: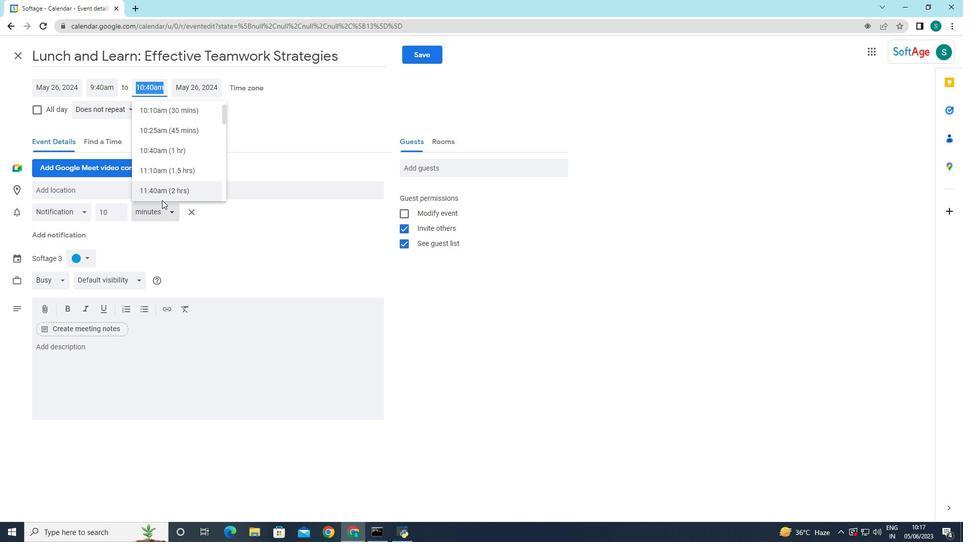 
Action: Mouse pressed left at (160, 193)
Screenshot: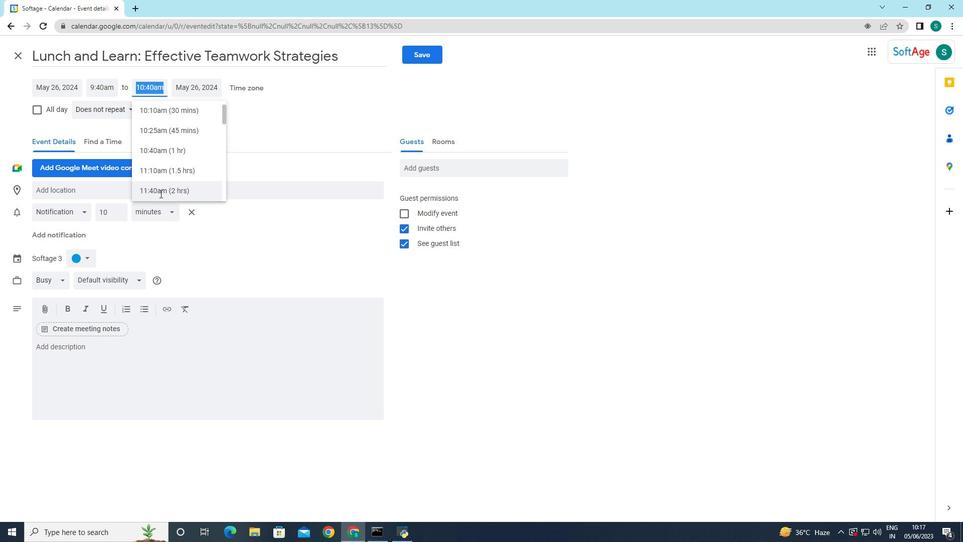 
Action: Mouse moved to (232, 128)
Screenshot: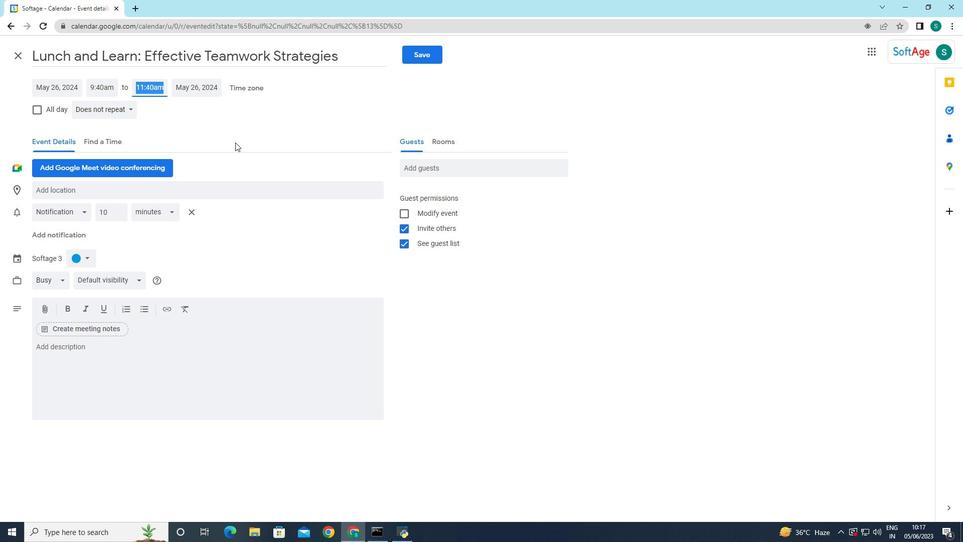 
Action: Mouse pressed left at (232, 128)
Screenshot: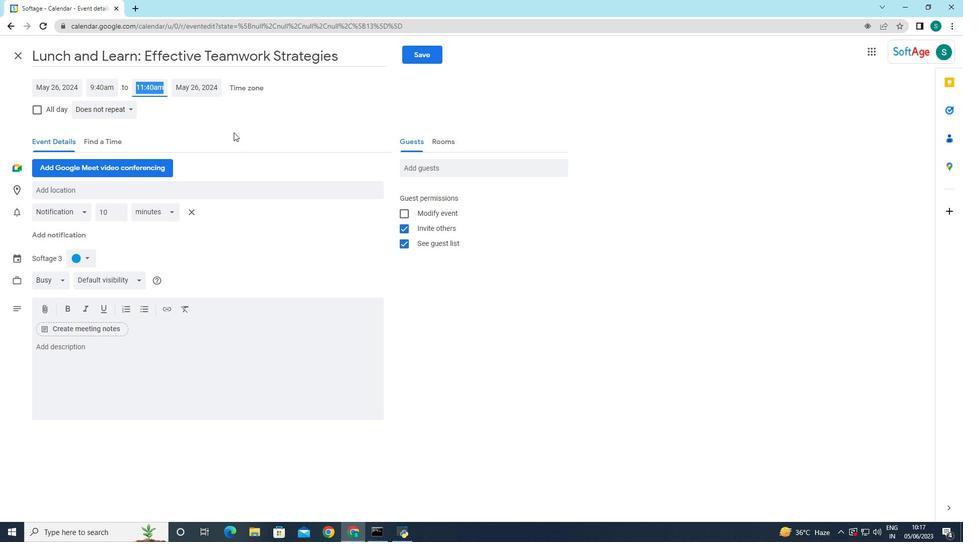 
Action: Mouse moved to (86, 347)
Screenshot: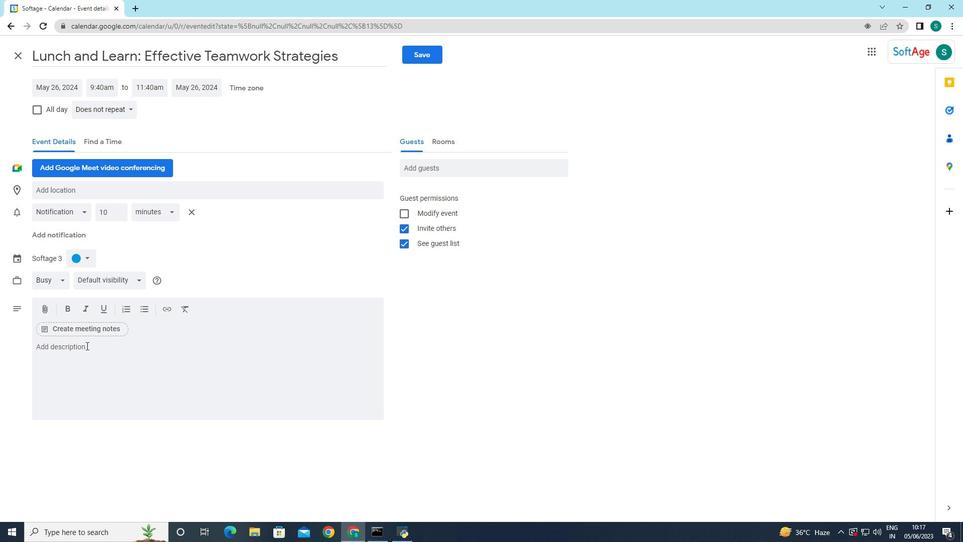 
Action: Mouse pressed left at (86, 347)
Screenshot: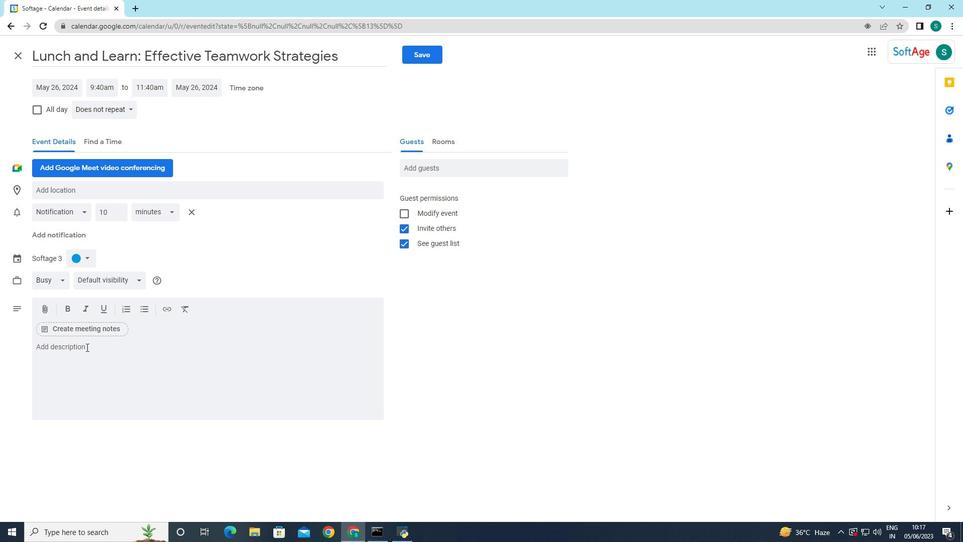 
Action: Key pressed <Key.caps_lock>t<Key.caps_lock>HE<Key.space><Key.caps_lock>agm<Key.space><Key.caps_lock>WILL<Key.space>ALSO<Key.space>SERVE<Key.space>AS<Key.space>A<Key.space>FORUM<Key.space>FOR<Key.space>ELECTING<Key.space>OR<Key.space>RE-ELECTING<Key.space>BOARD<Key.space>MEMBERS,<Key.space>IF<Key.space>APPLOCABLE.<Key.backspace><Key.backspace><Key.backspace><Key.backspace><Key.backspace><Key.backspace><Key.backspace>ICABLE,<Key.space><Key.backspace><Key.backspace>.<Key.space><Key.caps_lock>t<Key.caps_lock>HEELECTION<Key.space>PROCESS<Key.space>WILL<Key.space>BE<Key.space>CONDUCTED<Key.space>IN<Key.space>ACCORDANCE<Key.space>T<Key.backspace>WITH<Key.space>THE<Key.space>ORGANIZATION'S<Key.space>BYLAWS<Key.space>AND<Key.space>REGULATO<Key.backspace>IONS,<Key.space>ALLOWING<Key.space>FOR<Key.space>A<Key.space>FAIR<Key.space>AND<Key.space>DEMOCRATIC<Key.space>REPRESENTAIT<Key.backspace><Key.backspace>TION<Key.space>OF<Key.space>SHAREHOLDERS'J<Key.space><Key.backspace><Key.backspace><Key.space>INTERESTS.
Screenshot: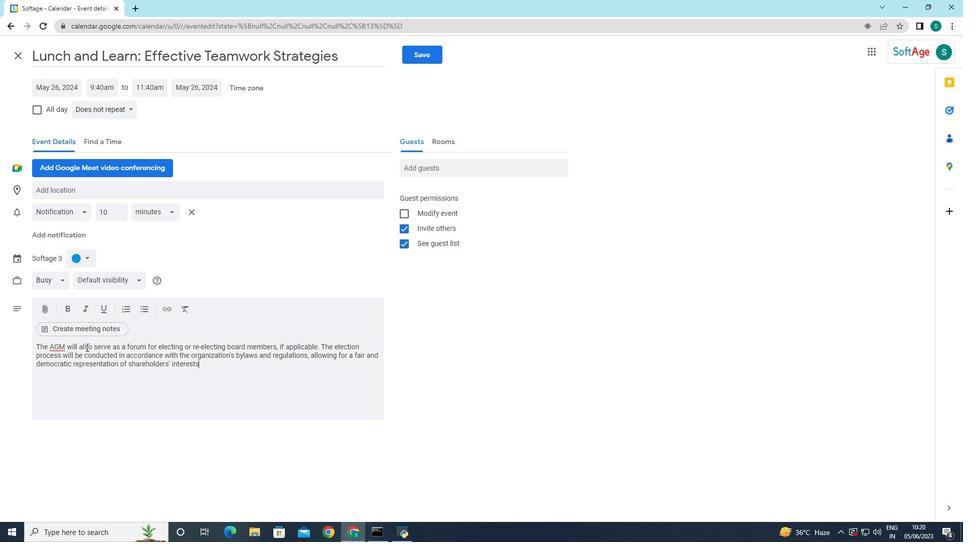 
Action: Mouse moved to (332, 401)
Screenshot: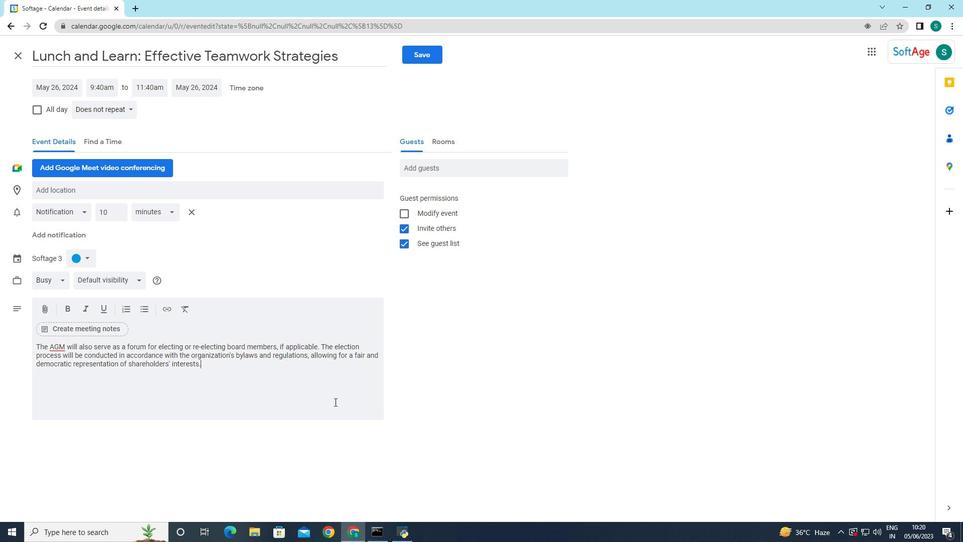 
Action: Mouse pressed left at (332, 401)
Screenshot: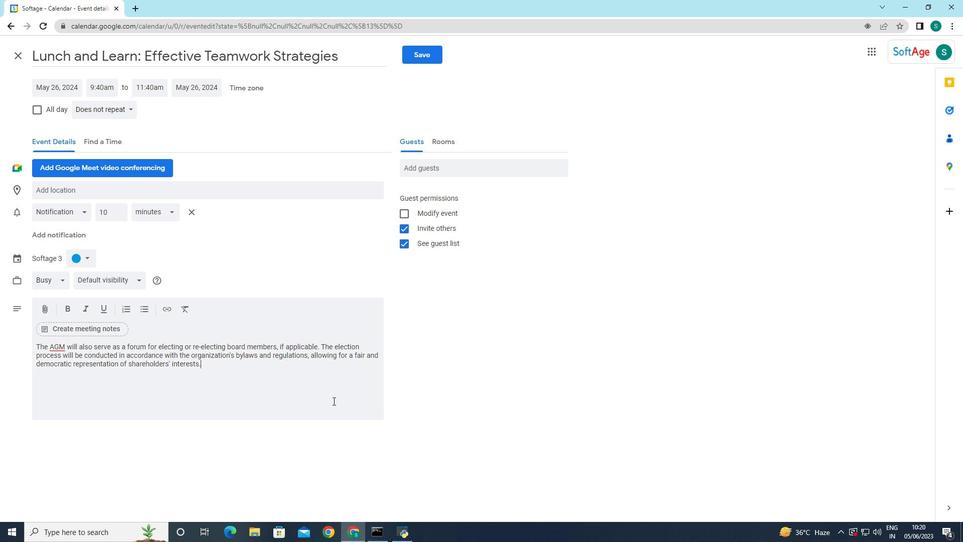 
Action: Mouse moved to (81, 256)
Screenshot: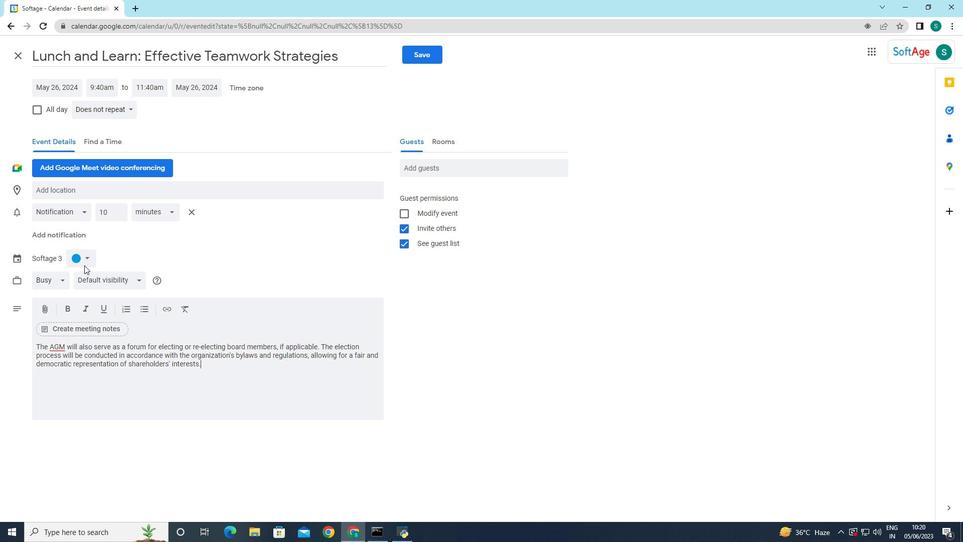 
Action: Mouse pressed left at (81, 256)
Screenshot: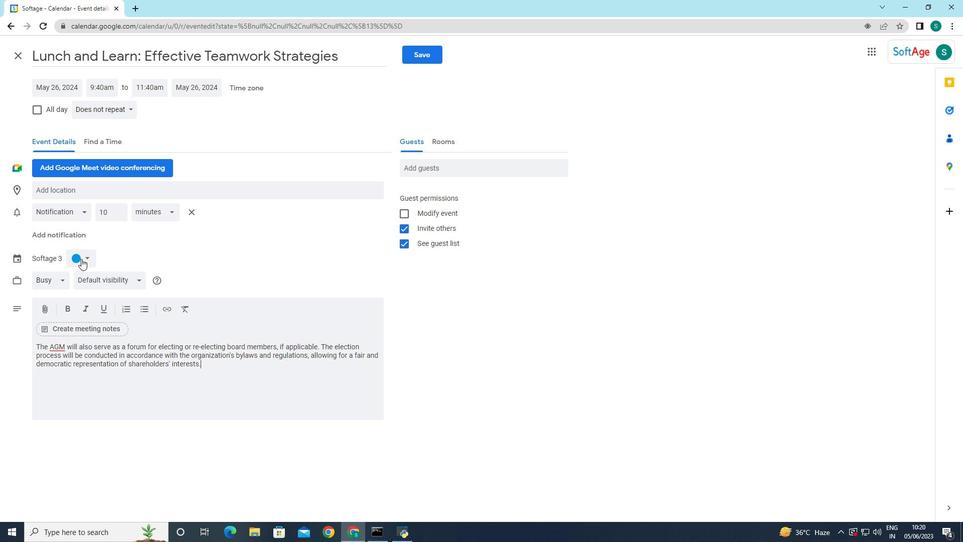 
Action: Mouse moved to (76, 270)
Screenshot: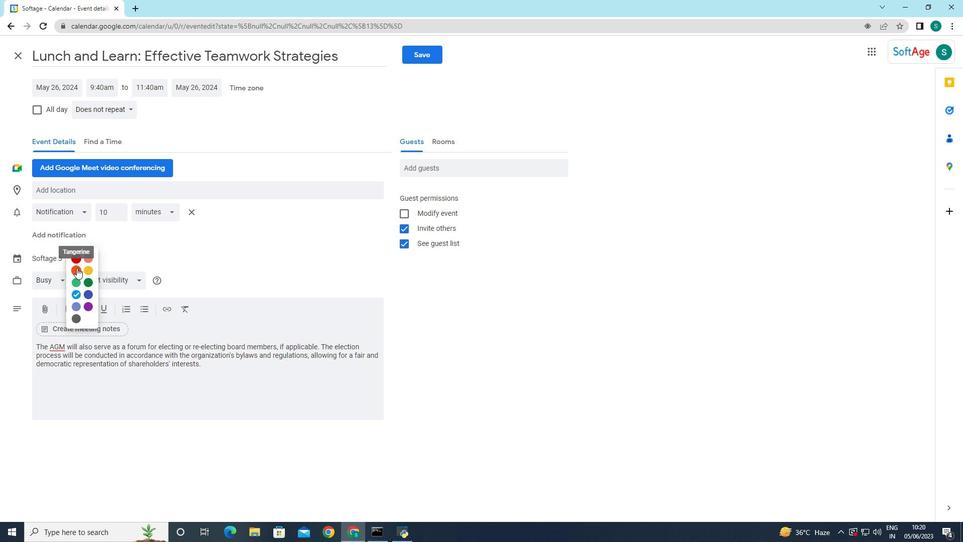 
Action: Mouse pressed left at (76, 270)
Screenshot: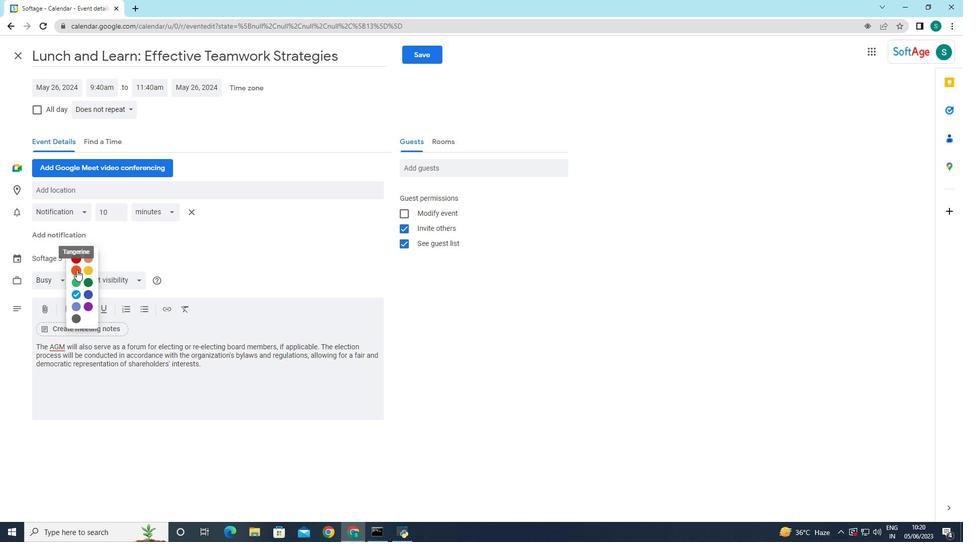 
Action: Mouse moved to (81, 191)
Screenshot: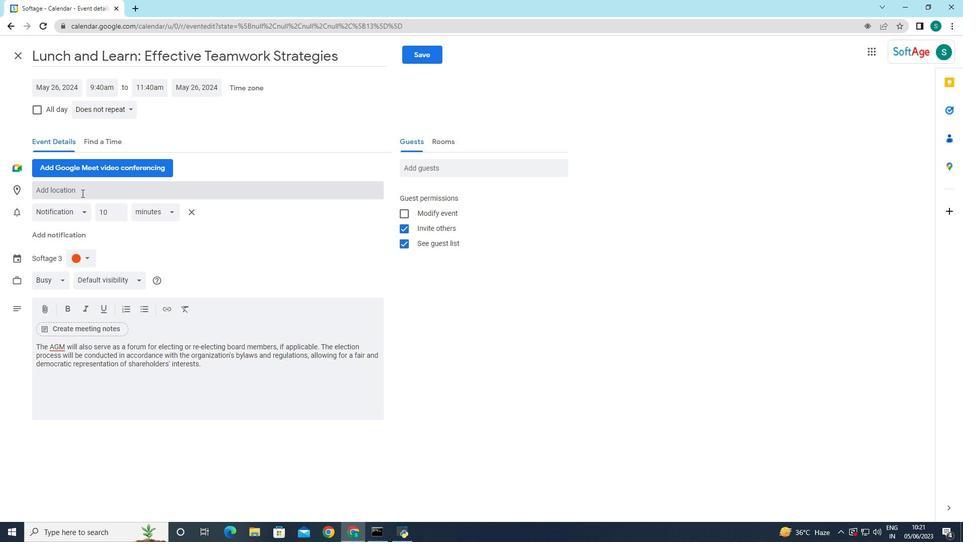 
Action: Mouse pressed left at (81, 191)
Screenshot: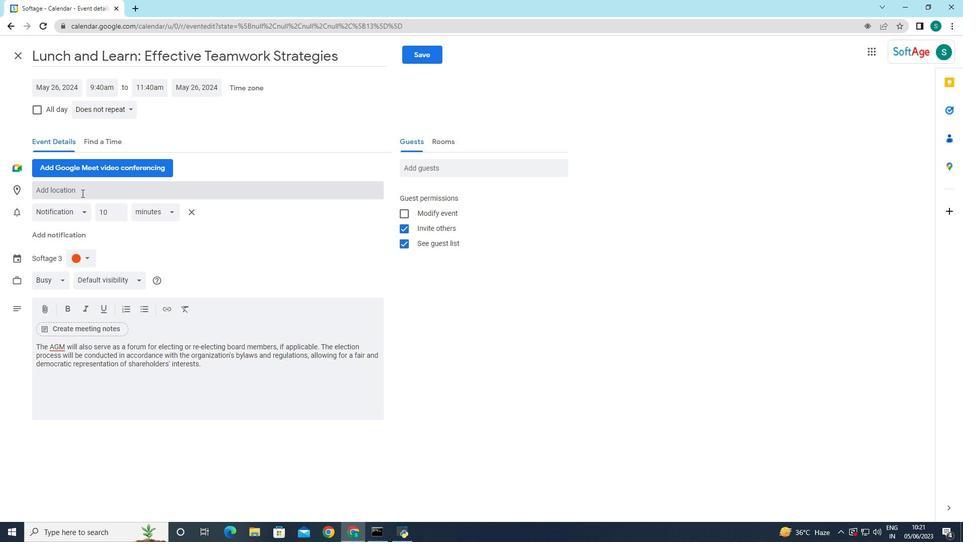 
Action: Key pressed <Key.caps_lock>e<Key.caps_lock>MIRATES<Key.space><Key.caps_lock>p<Key.caps_lock>ALACE,<Key.space><Key.caps_lock>a<Key.caps_lock>BU<Key.space><Key.caps_lock>dhak<Key.backspace><Key.backspace><Key.backspace><Key.caps_lock>HABI,<Key.space><Key.caps_lock>u<Key.caps_lock>NITED<Key.space><Key.caps_lock>ar<Key.backspace><Key.caps_lock>RAB<Key.space><Key.caps_lock>emirates
Screenshot: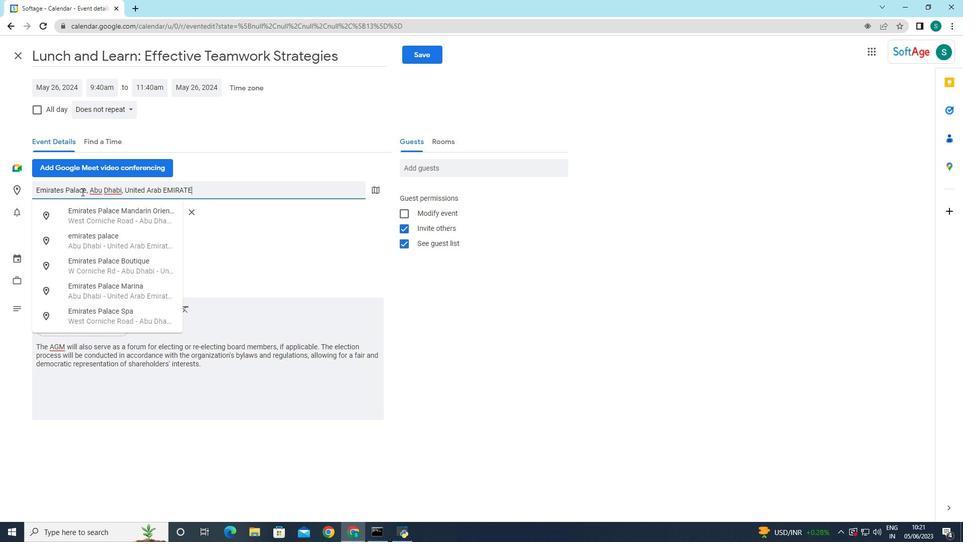 
Action: Mouse moved to (254, 275)
Screenshot: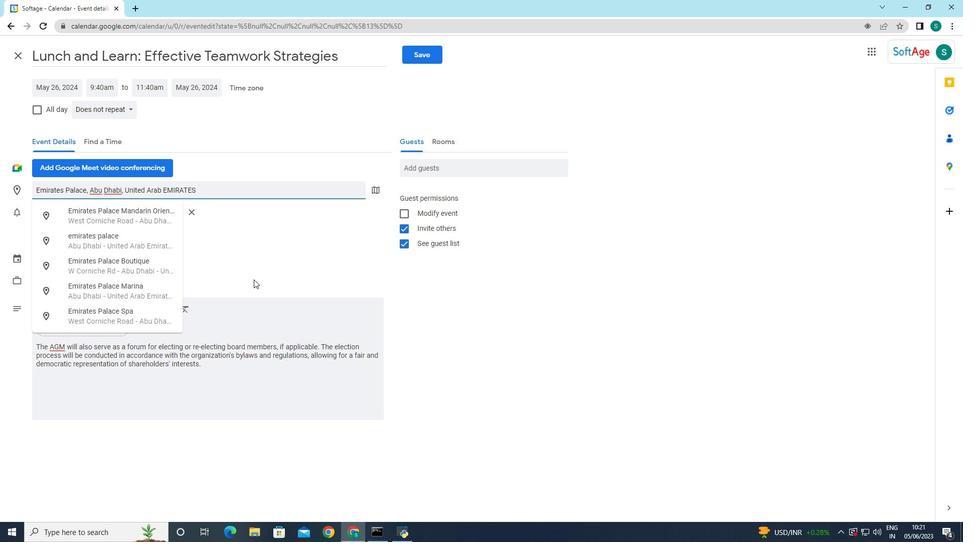 
Action: Key pressed <Key.backspace><Key.backspace><Key.backspace><Key.backspace><Key.backspace><Key.backspace><Key.backspace><Key.caps_lock><Key.caps_lock>m<Key.backspace><Key.caps_lock>MIRATES
Screenshot: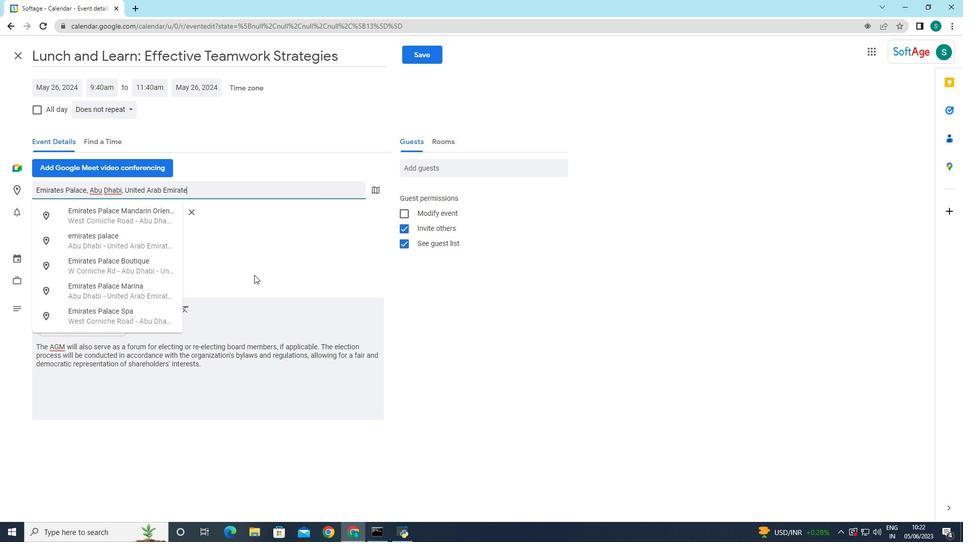 
Action: Mouse moved to (304, 252)
Screenshot: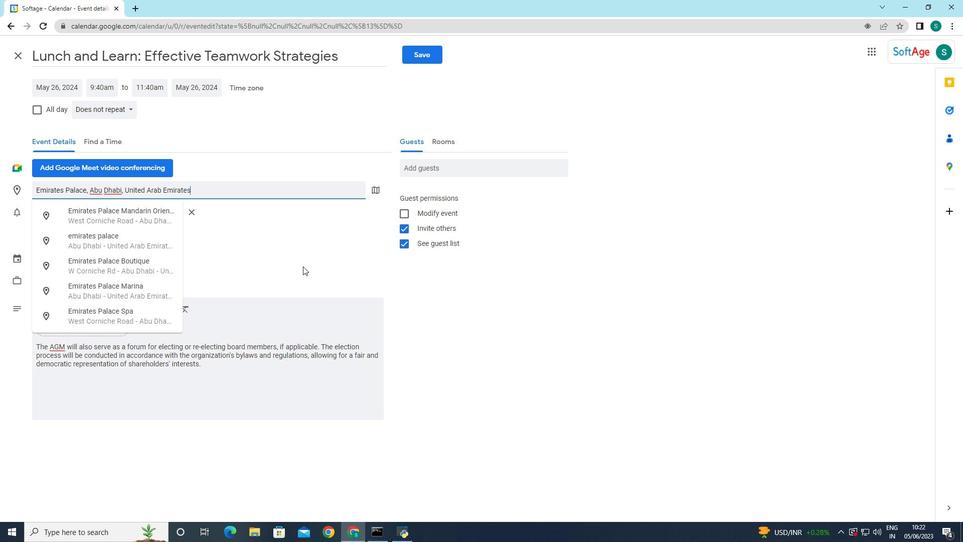 
Action: Mouse pressed left at (304, 252)
Screenshot: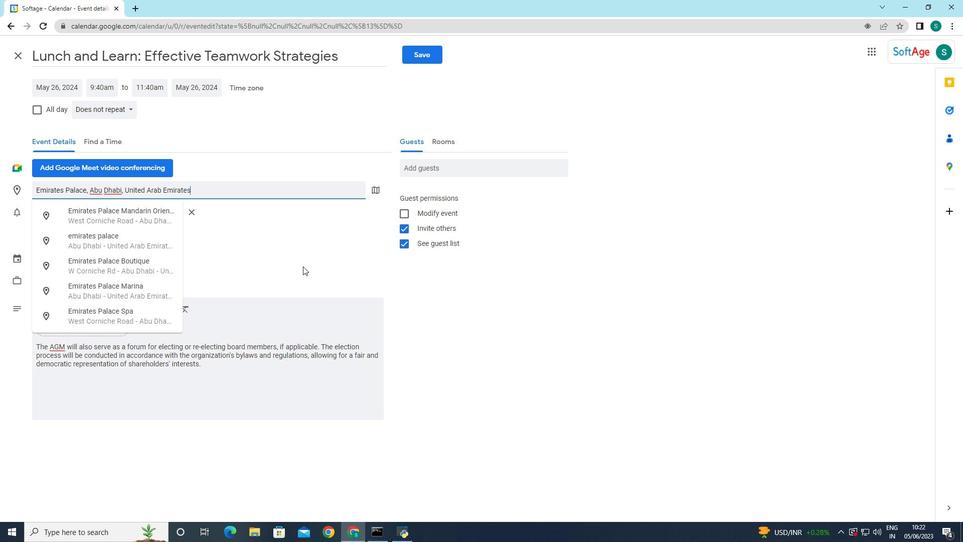 
Action: Mouse moved to (427, 168)
Screenshot: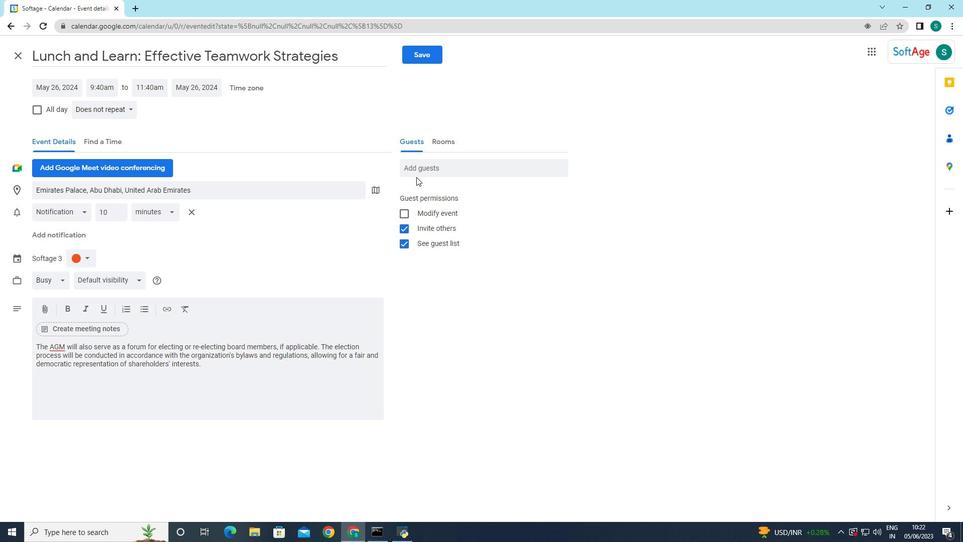 
Action: Mouse pressed left at (427, 168)
Screenshot: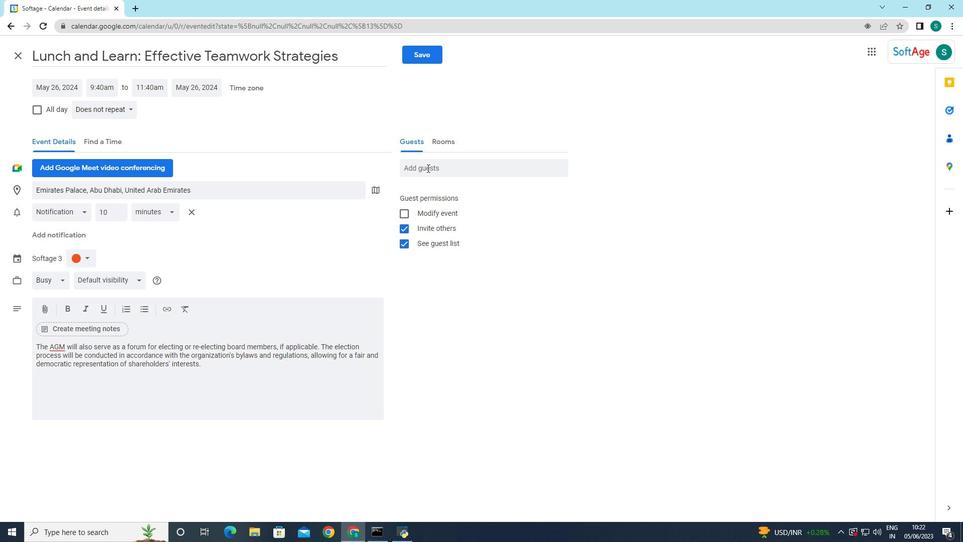 
Action: Key pressed SOFTAGE.7
Screenshot: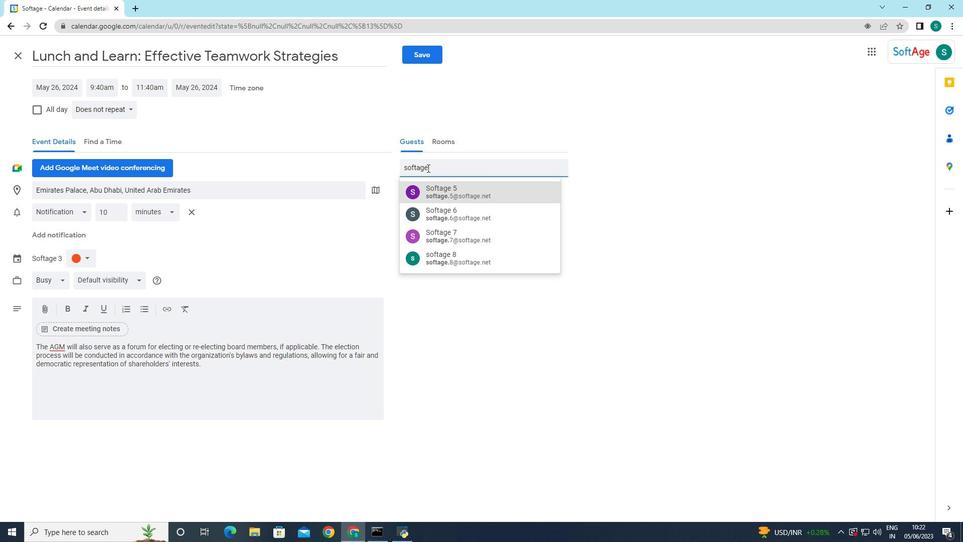 
Action: Mouse moved to (466, 200)
Screenshot: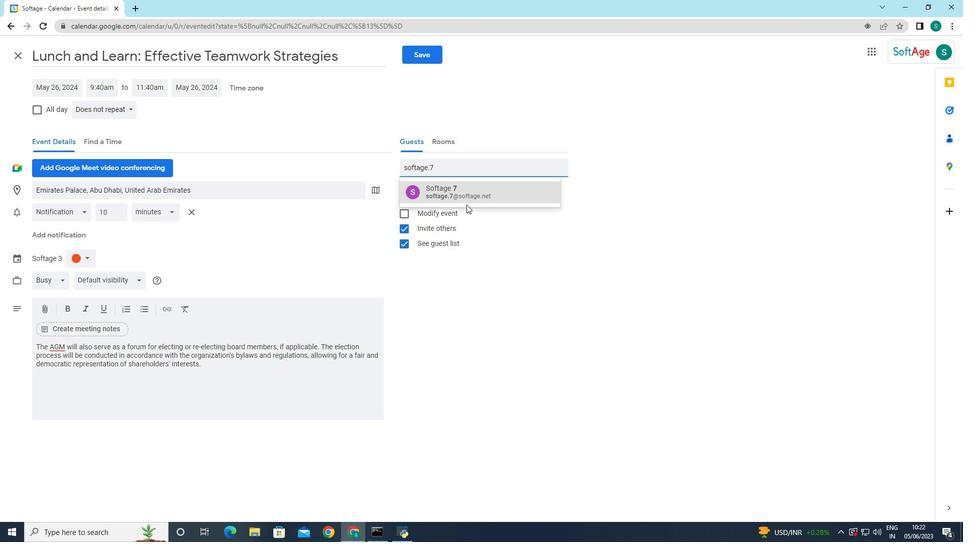 
Action: Mouse pressed left at (466, 200)
Screenshot: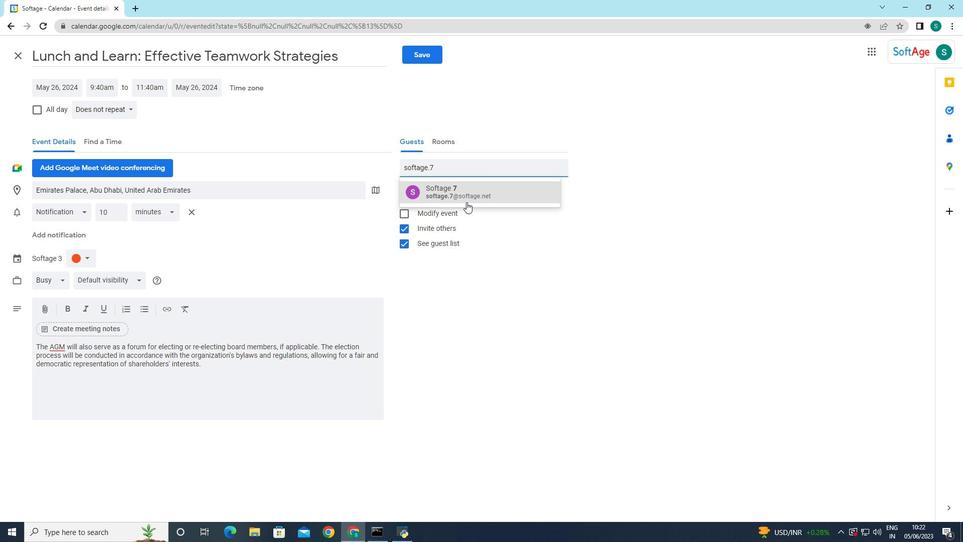 
Action: Mouse moved to (457, 165)
Screenshot: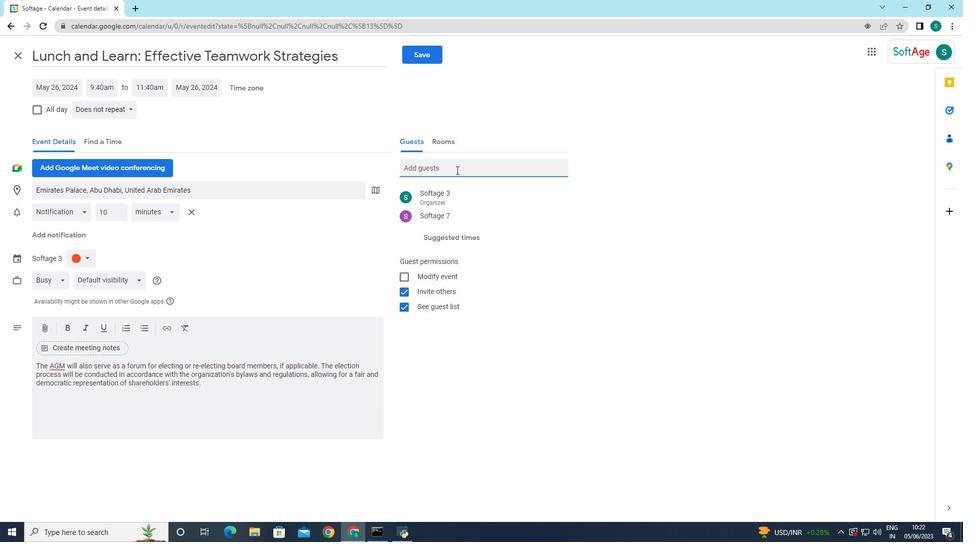 
Action: Mouse pressed left at (457, 165)
Screenshot: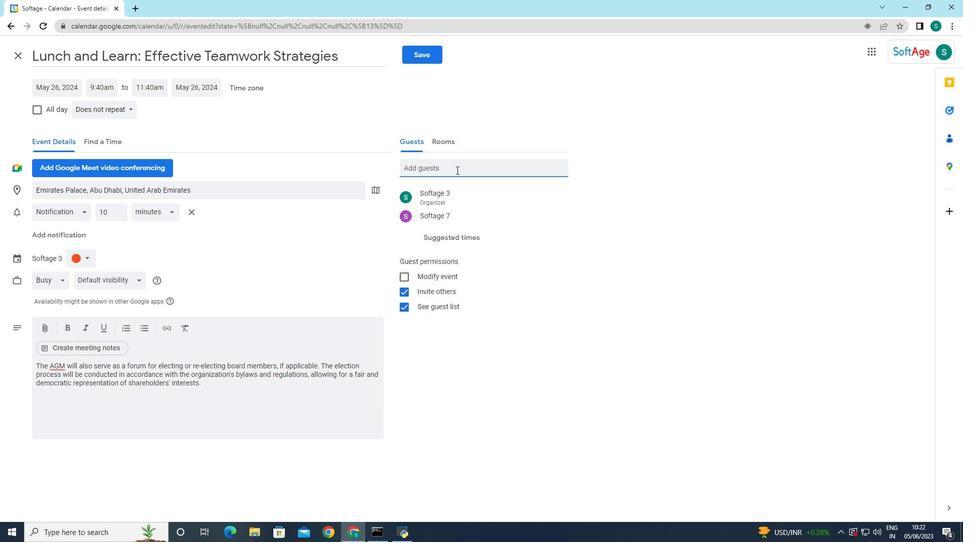 
Action: Key pressed SOFTAGE.8
Screenshot: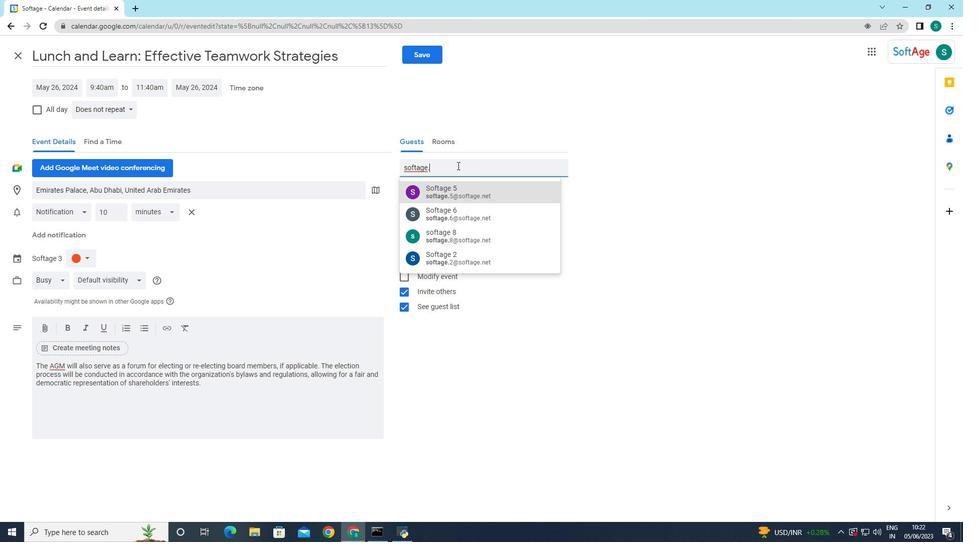 
Action: Mouse moved to (479, 182)
Screenshot: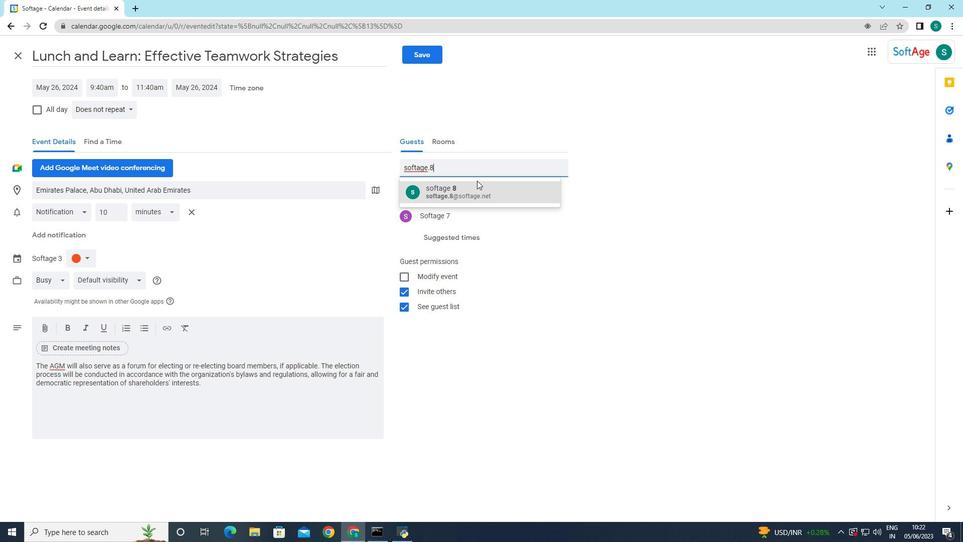 
Action: Mouse pressed left at (479, 182)
Screenshot: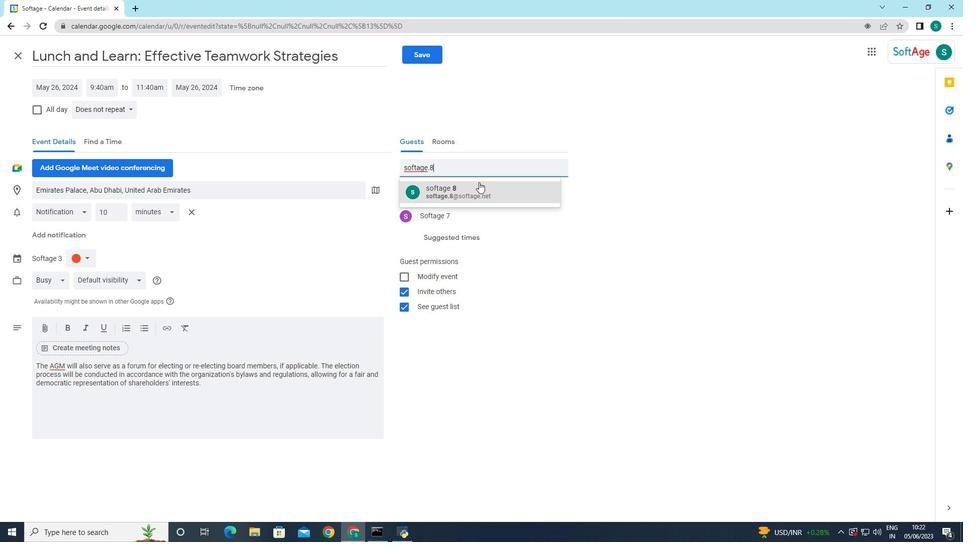 
Action: Mouse moved to (592, 270)
Screenshot: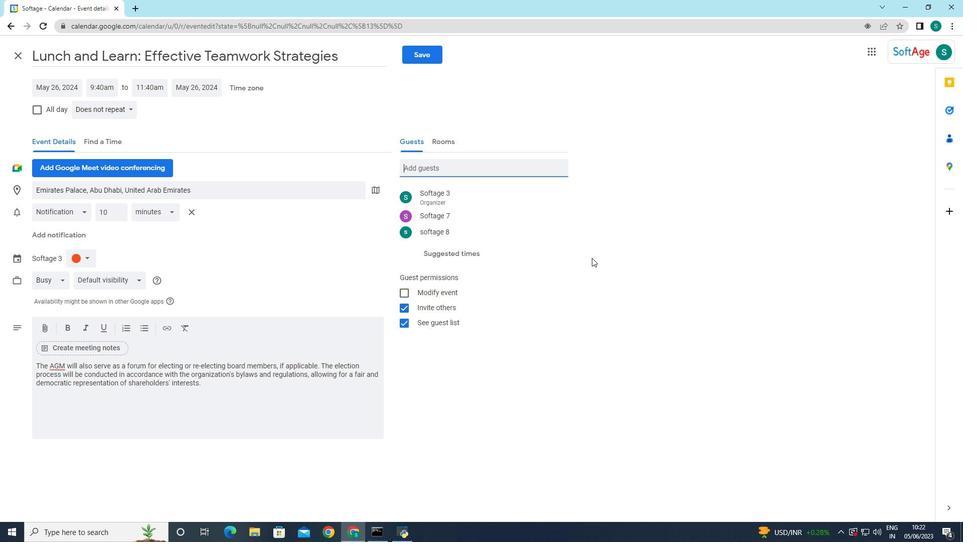 
Action: Mouse pressed left at (592, 270)
Screenshot: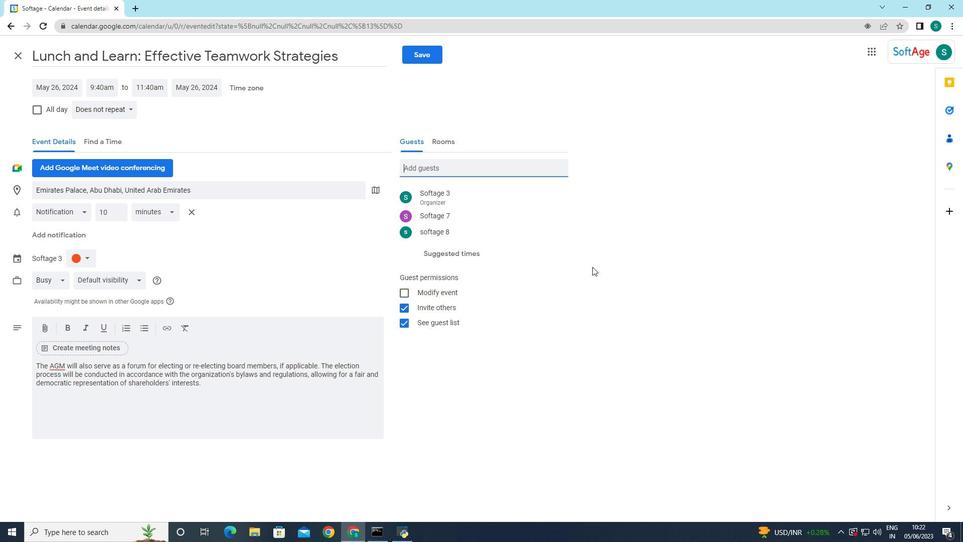 
Action: Mouse moved to (552, 196)
Screenshot: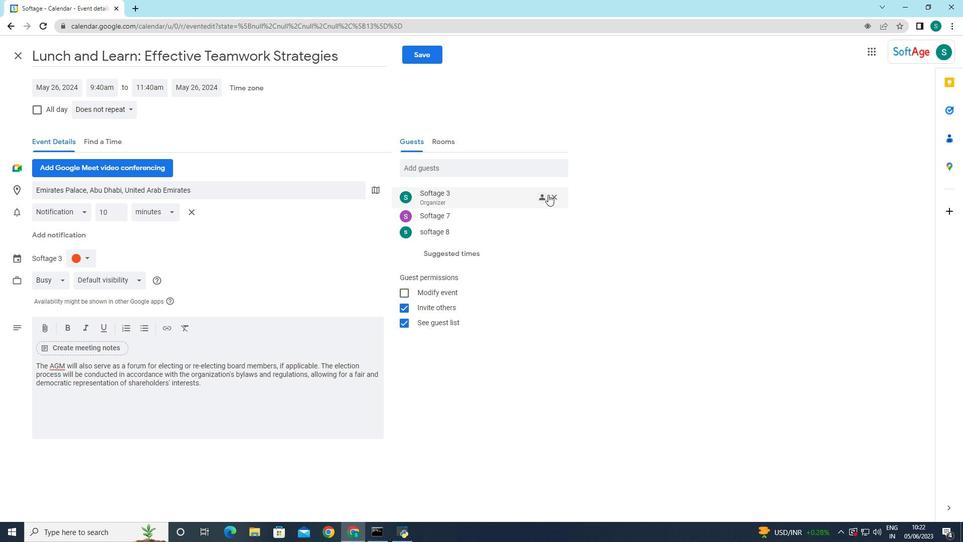 
Action: Mouse pressed left at (552, 196)
Screenshot: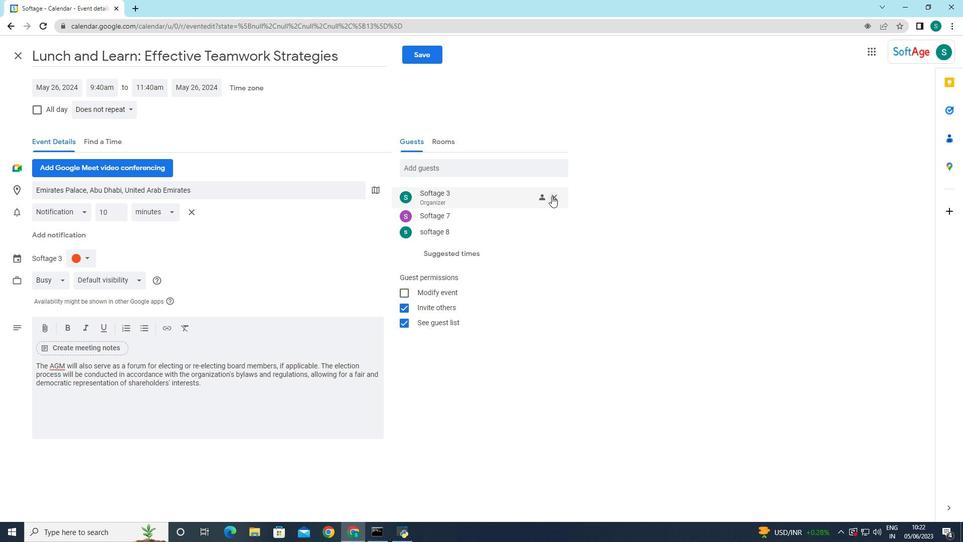
Action: Mouse moved to (112, 107)
Screenshot: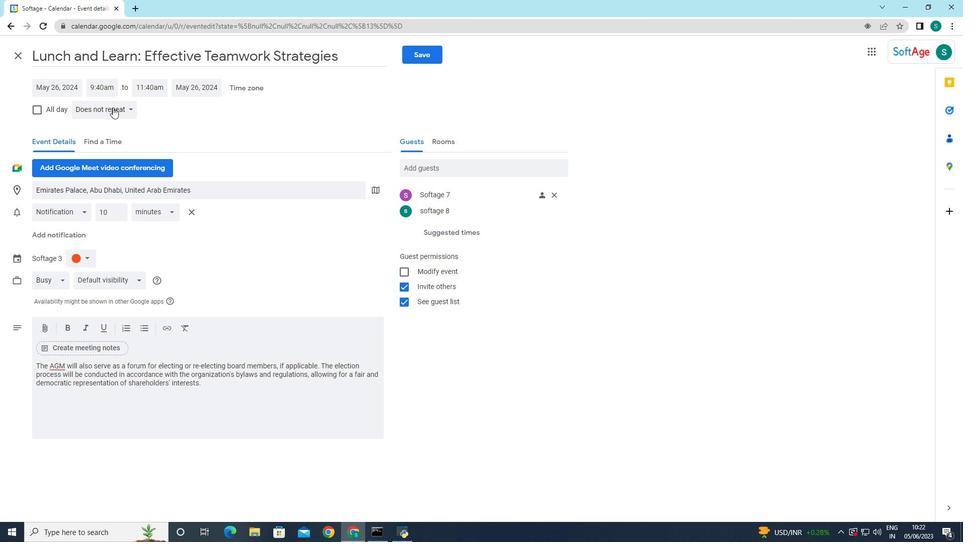 
Action: Mouse pressed left at (112, 107)
Screenshot: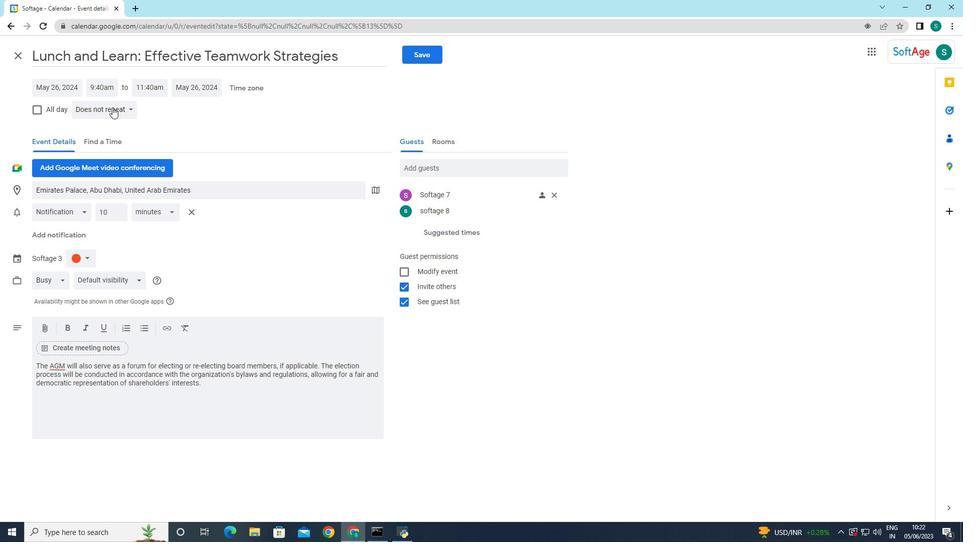 
Action: Mouse moved to (117, 219)
Screenshot: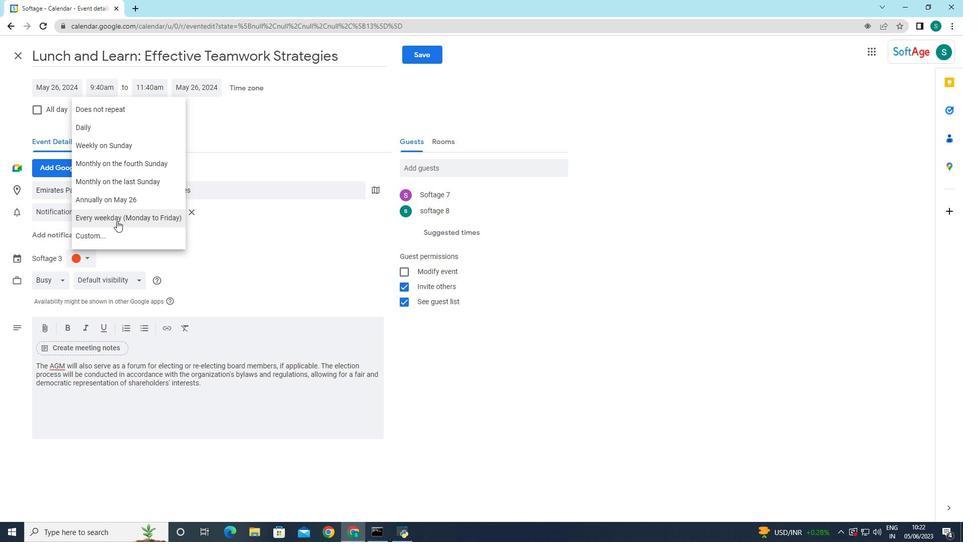 
Action: Mouse pressed left at (117, 219)
Screenshot: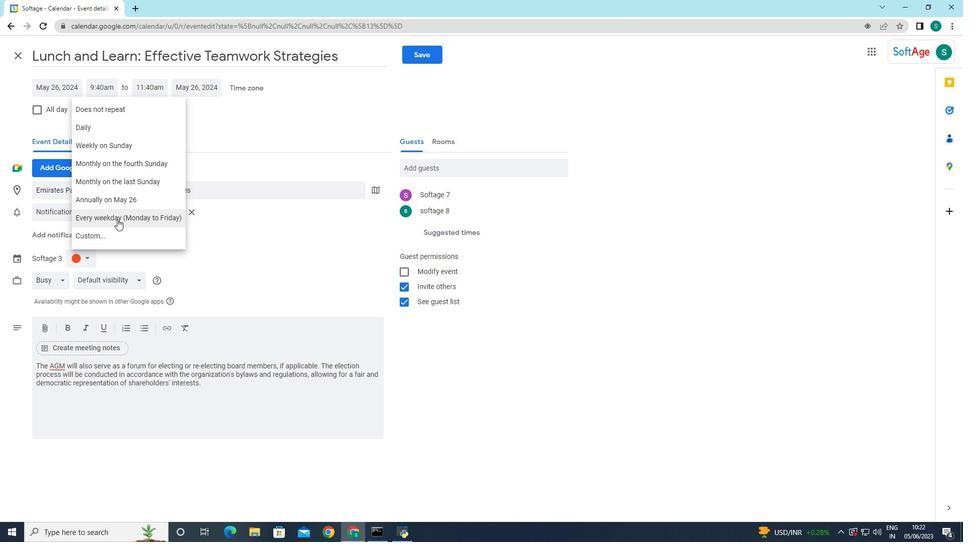 
Action: Mouse moved to (505, 336)
Screenshot: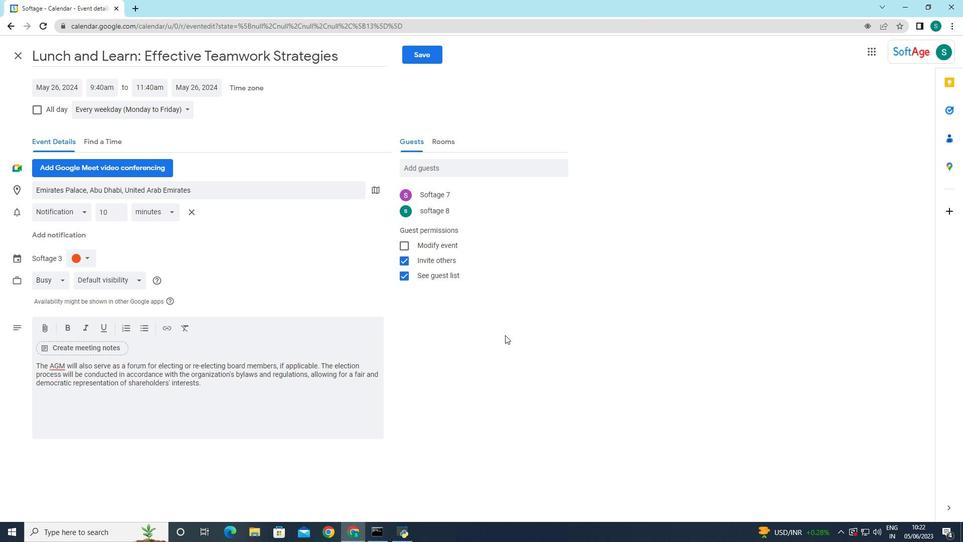 
Action: Mouse pressed left at (505, 336)
Screenshot: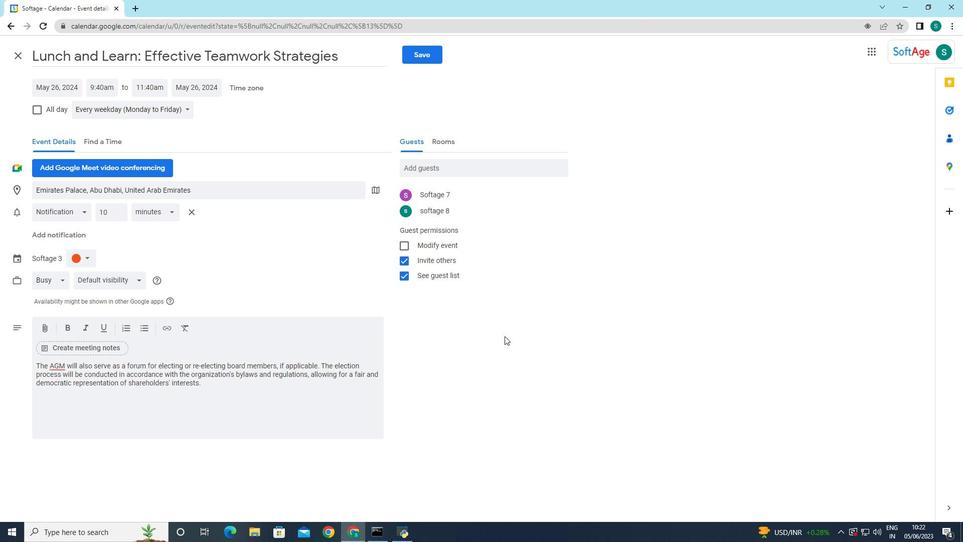
Action: Mouse moved to (426, 50)
Screenshot: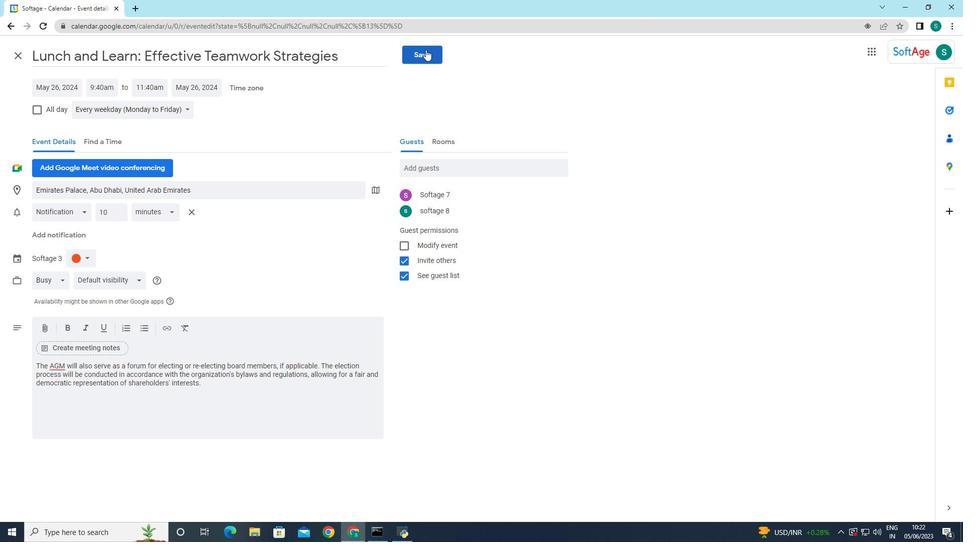 
Action: Mouse pressed left at (426, 50)
Screenshot: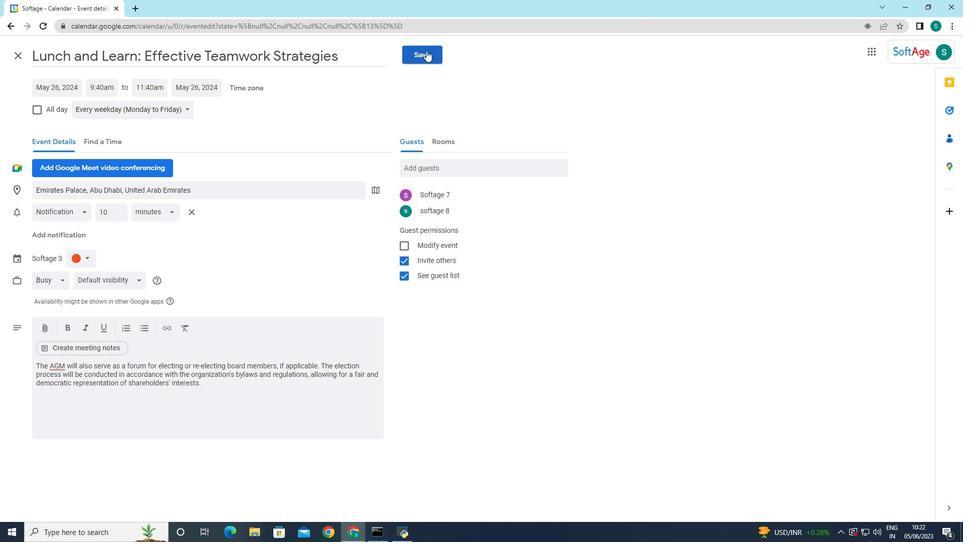 
Action: Mouse moved to (575, 300)
Screenshot: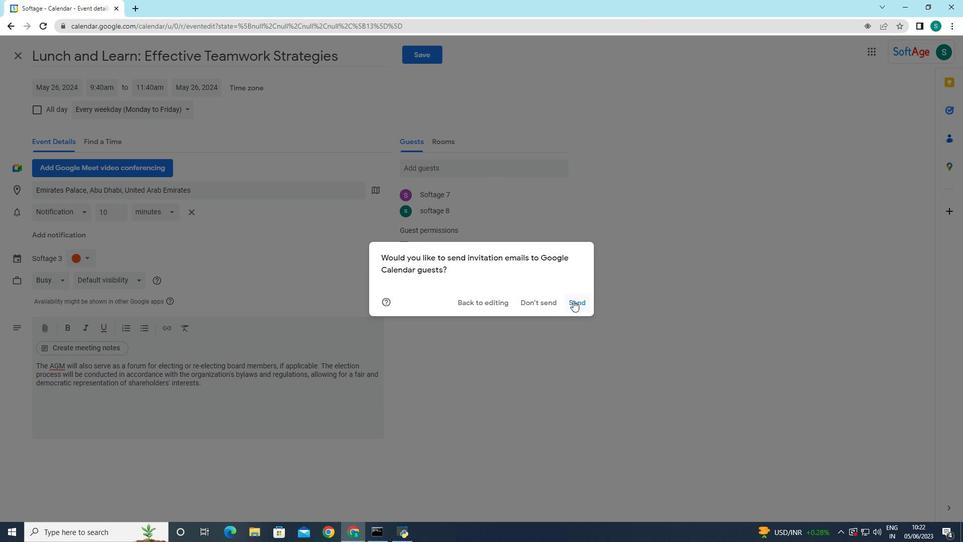 
Action: Mouse pressed left at (575, 300)
Screenshot: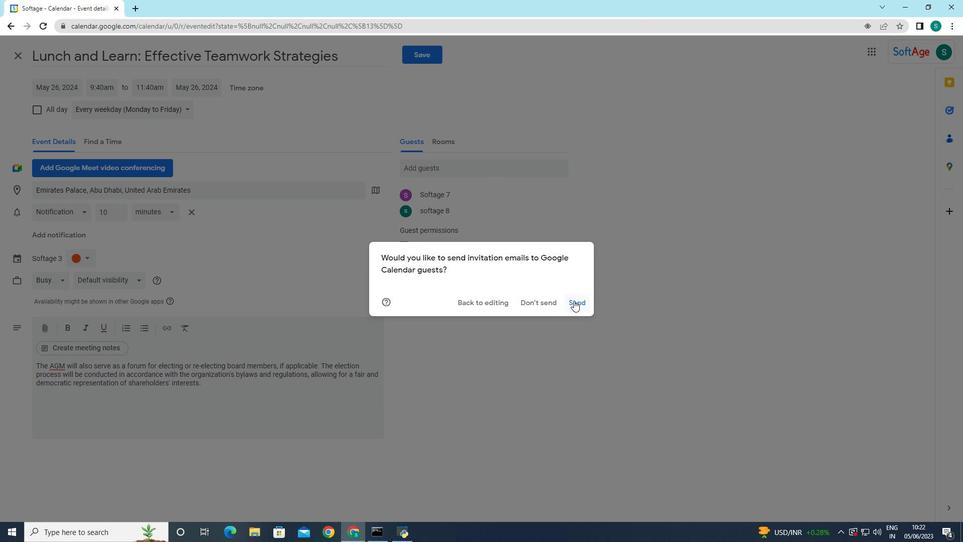 
Action: Mouse moved to (574, 301)
Screenshot: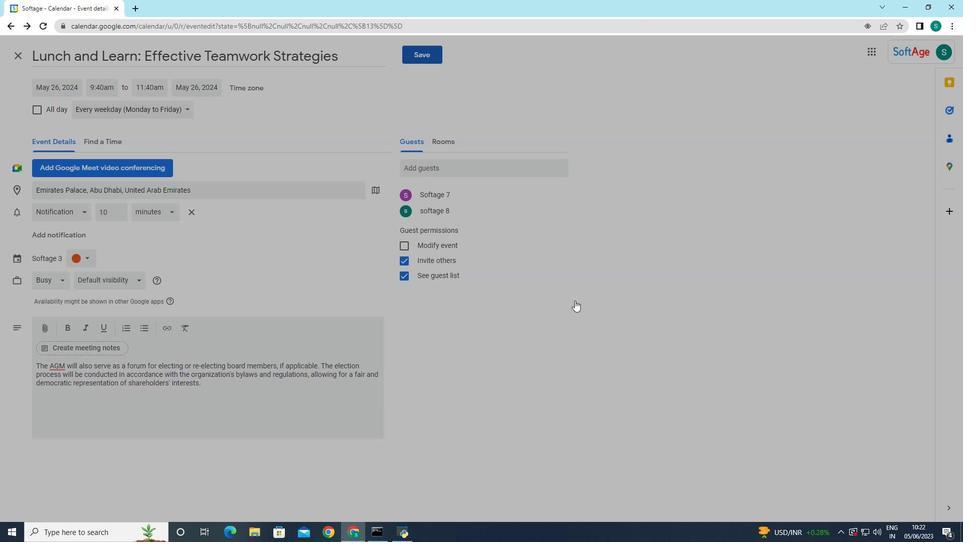 
